 Task: Create a due date automation trigger when advanced on, 2 days before a card is due add fields without custom field "Resume" set to a number greater than 1 and greater than 10 at 11:00 AM.
Action: Mouse moved to (1023, 312)
Screenshot: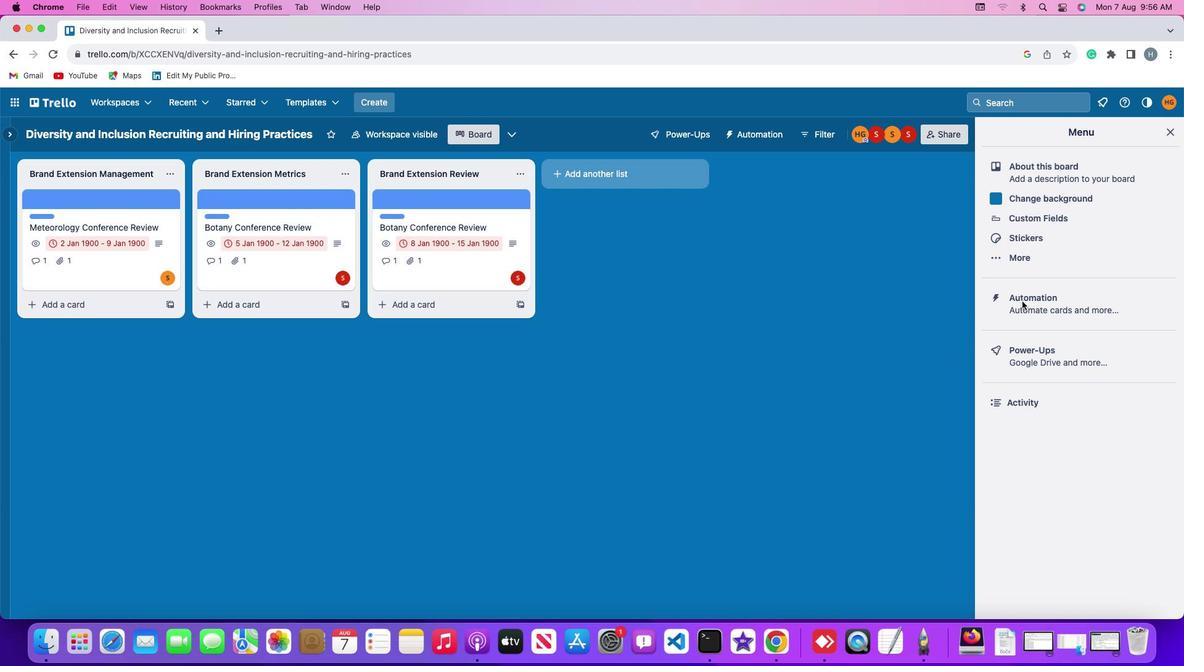 
Action: Mouse pressed left at (1023, 312)
Screenshot: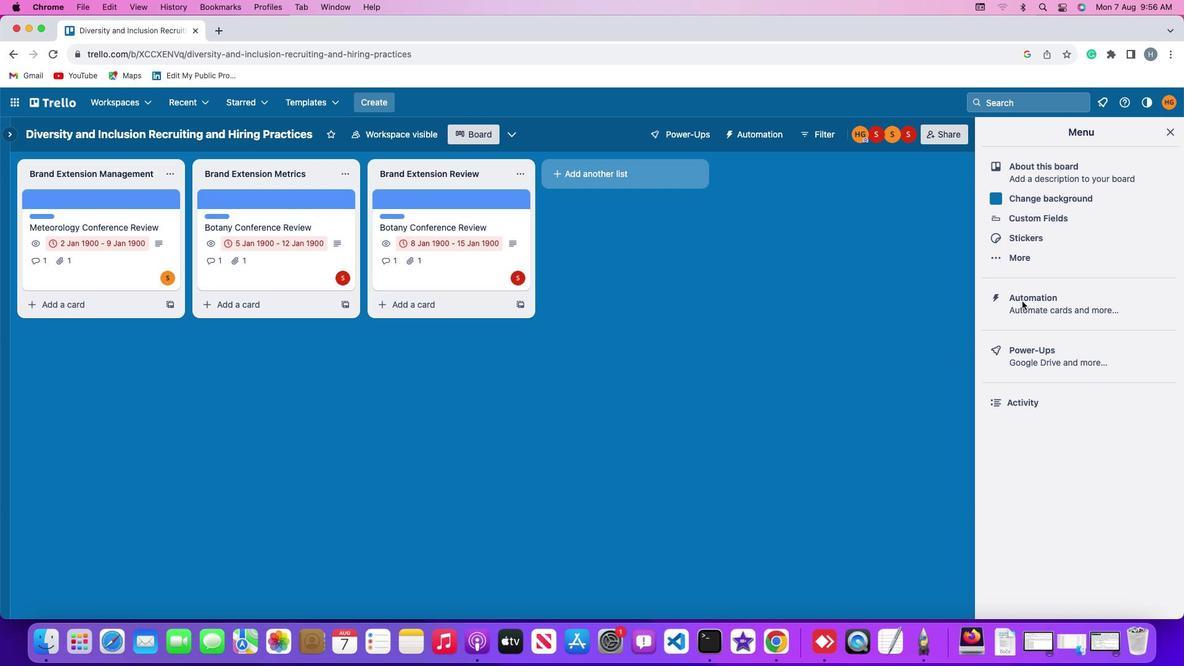 
Action: Mouse pressed left at (1023, 312)
Screenshot: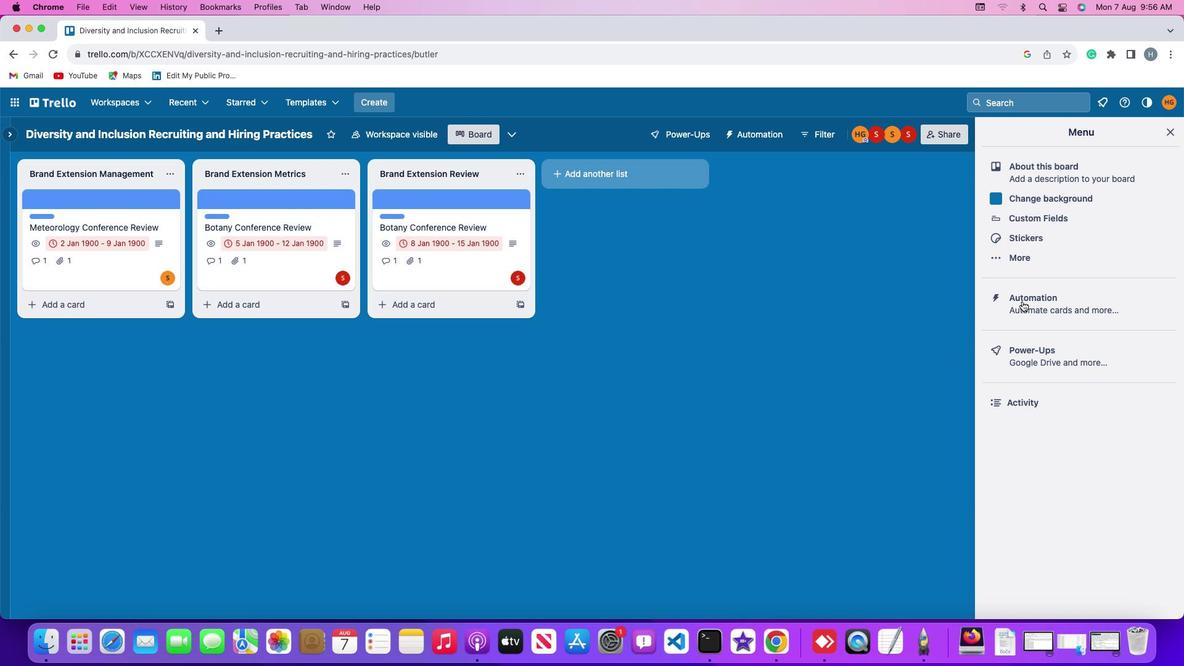 
Action: Mouse moved to (65, 304)
Screenshot: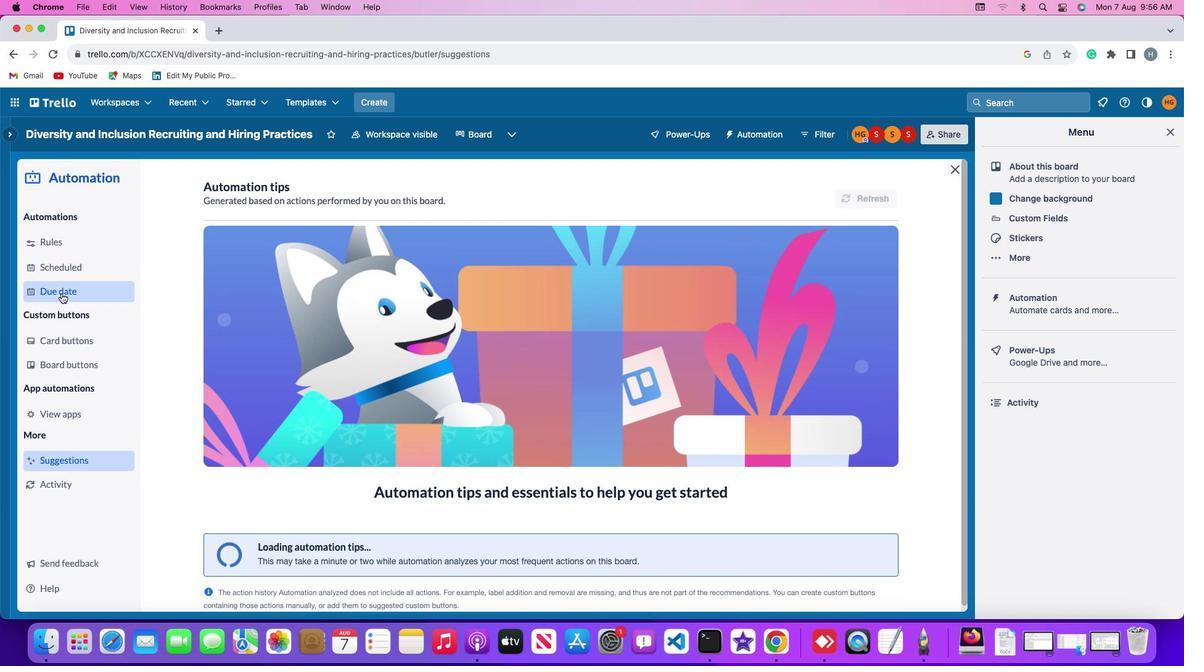 
Action: Mouse pressed left at (65, 304)
Screenshot: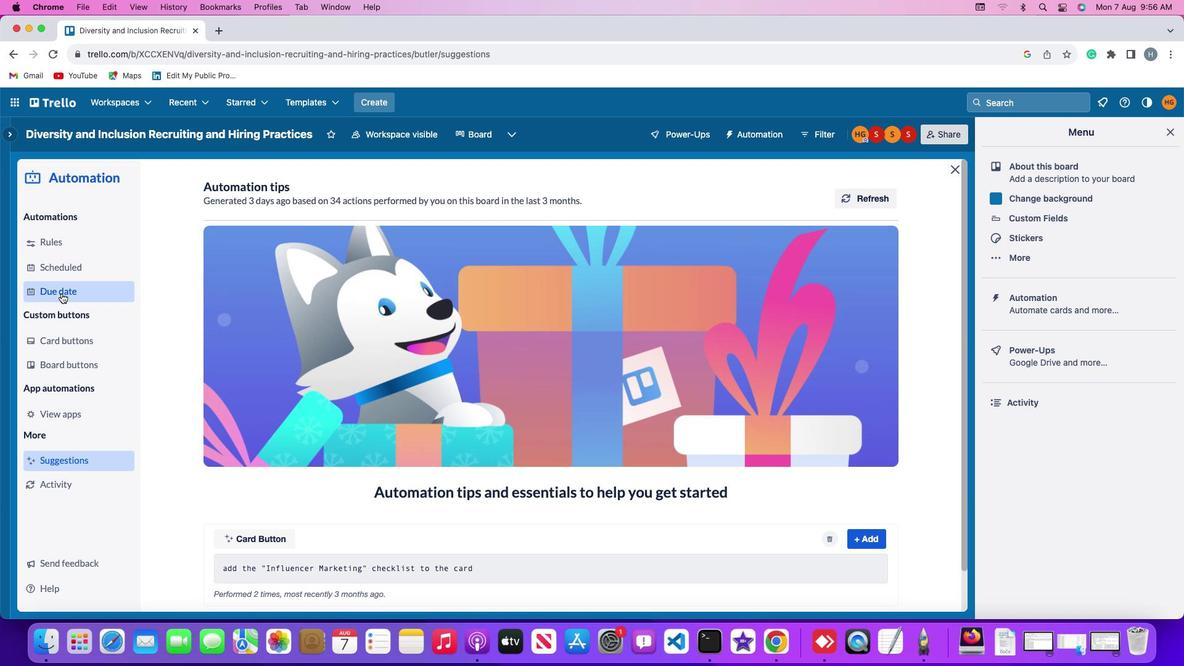 
Action: Mouse moved to (824, 201)
Screenshot: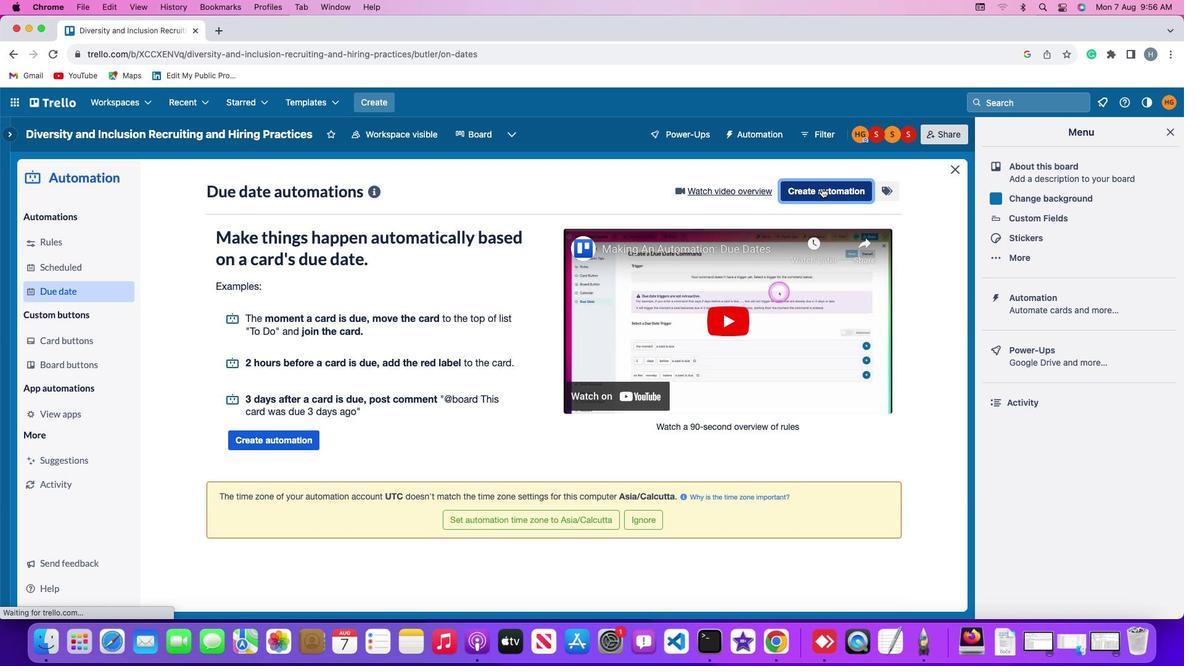 
Action: Mouse pressed left at (824, 201)
Screenshot: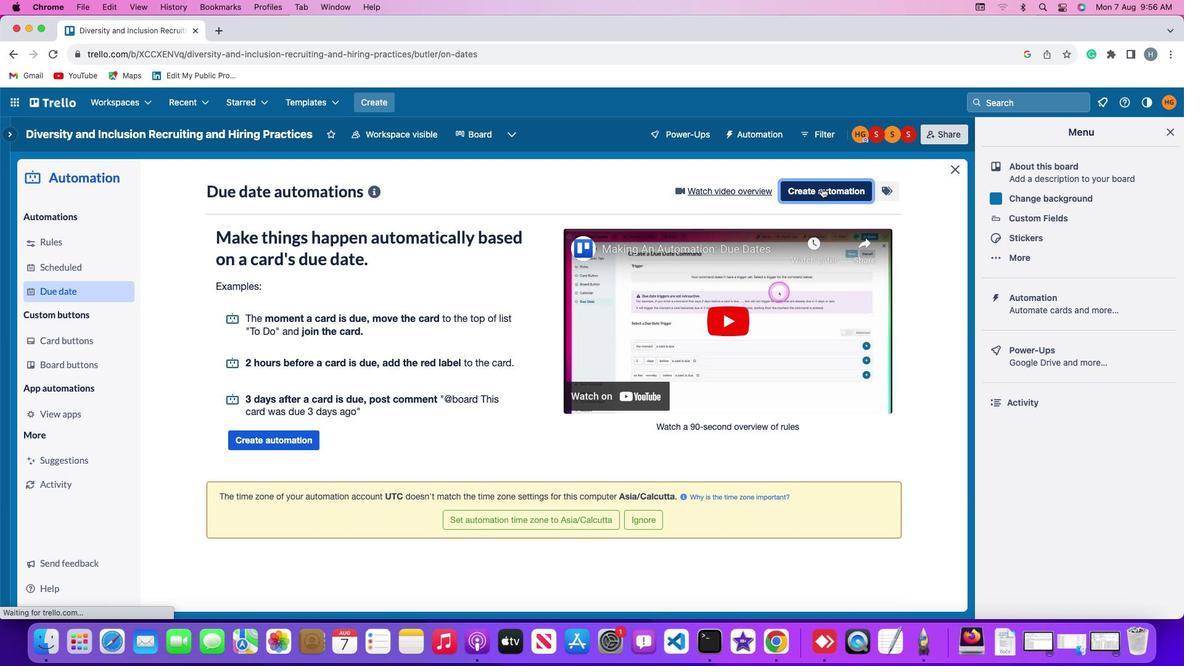 
Action: Mouse moved to (502, 321)
Screenshot: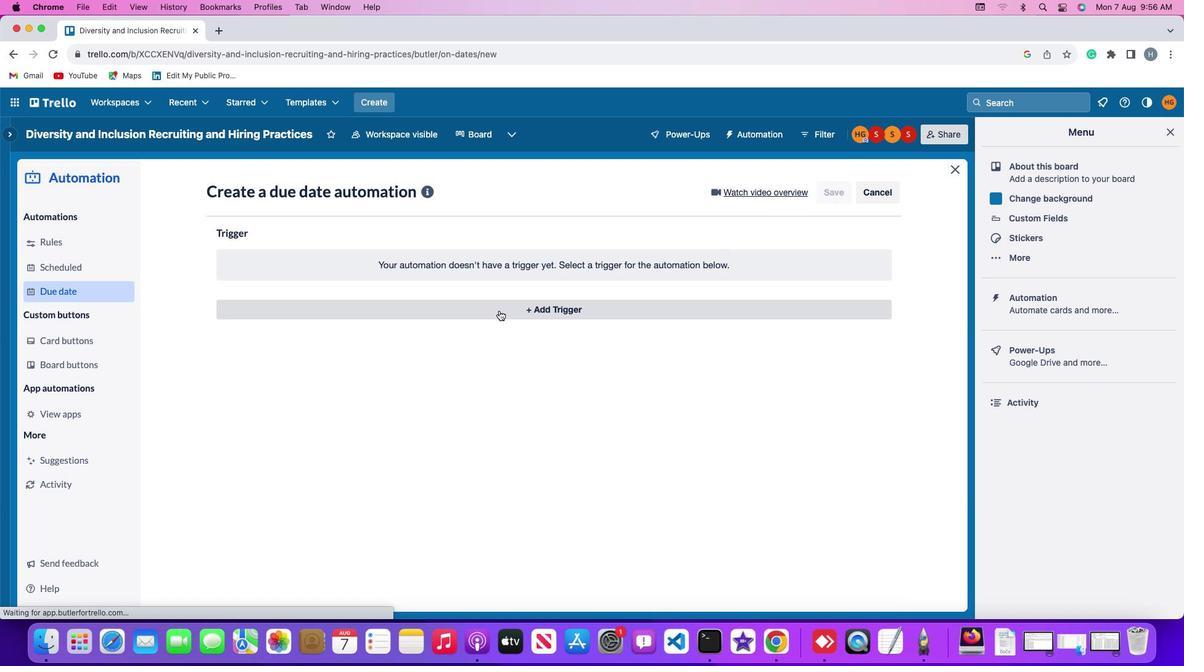 
Action: Mouse pressed left at (502, 321)
Screenshot: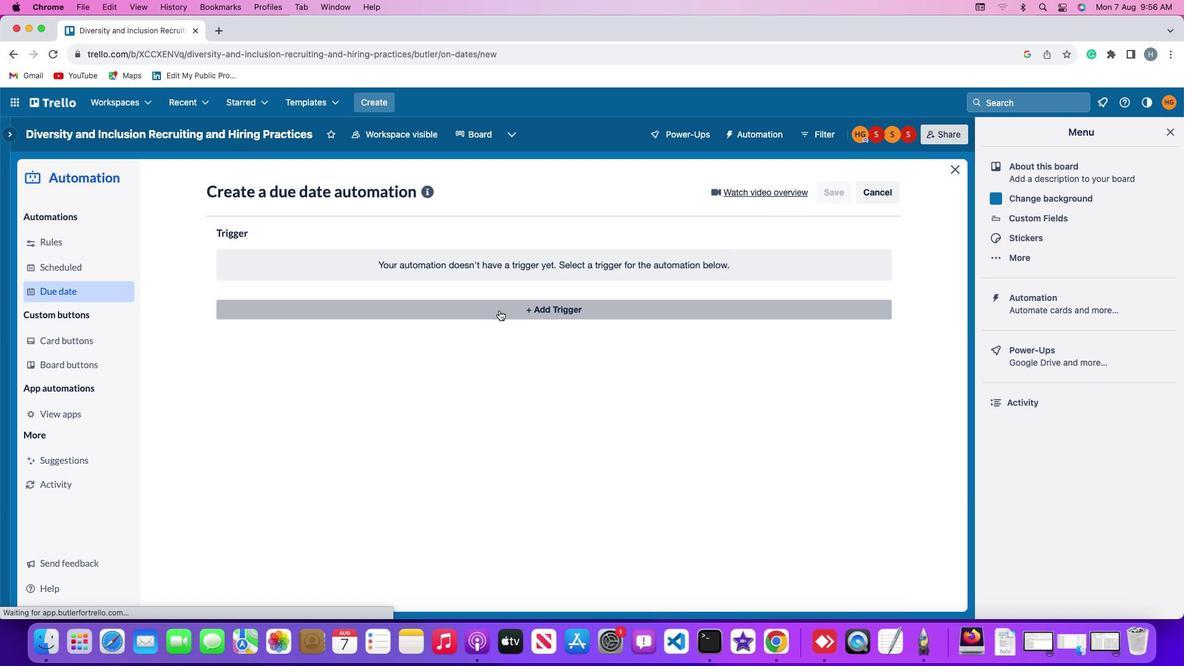 
Action: Mouse moved to (246, 505)
Screenshot: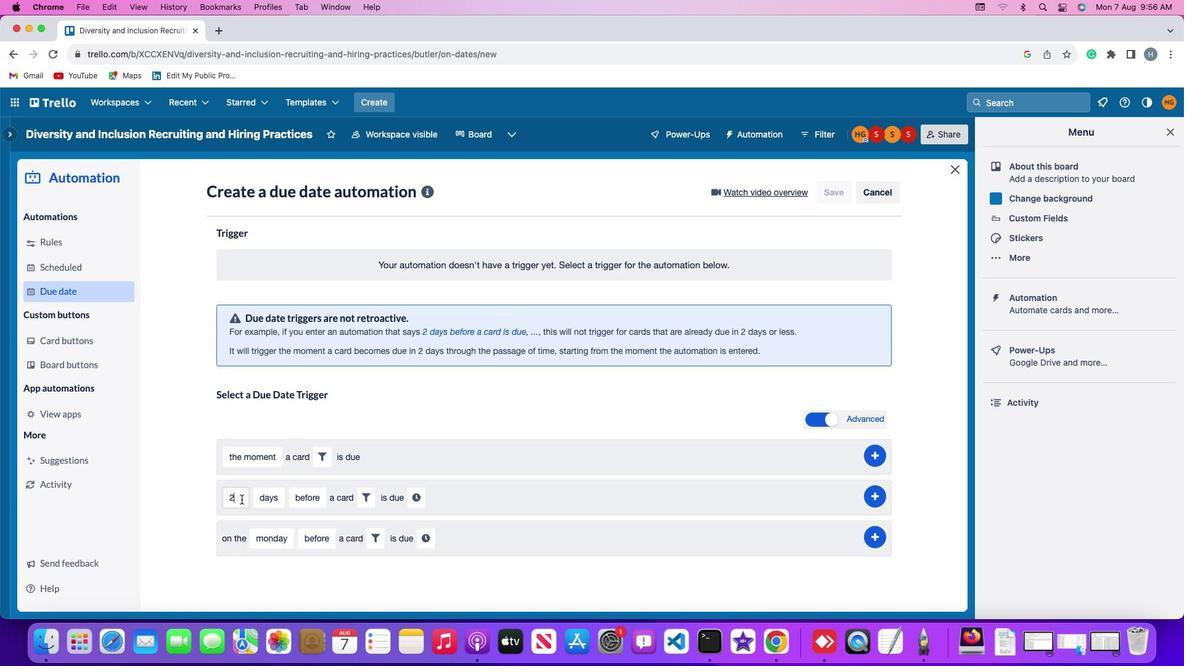 
Action: Mouse pressed left at (246, 505)
Screenshot: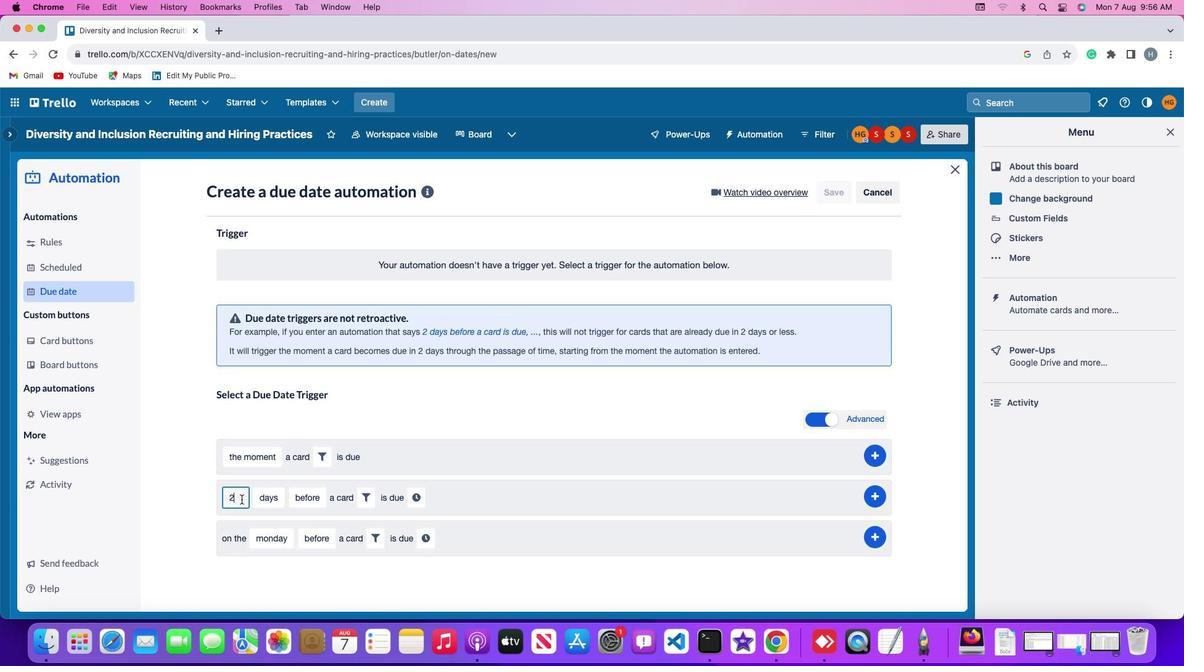 
Action: Mouse moved to (247, 504)
Screenshot: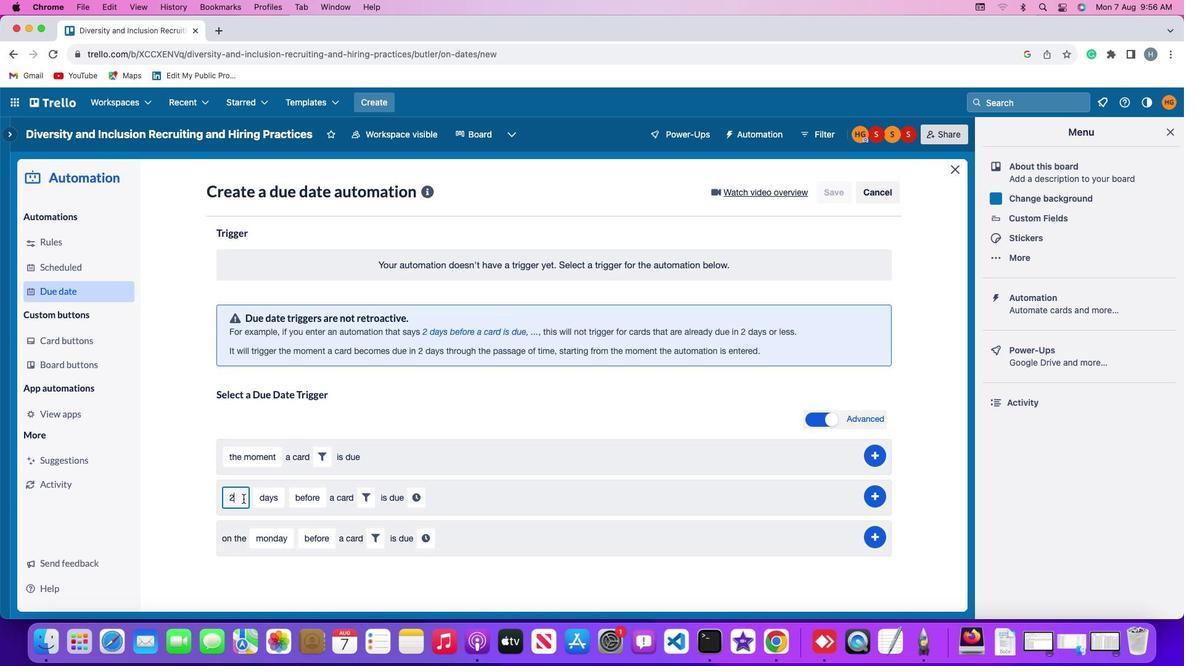 
Action: Key pressed Key.backspace'2'
Screenshot: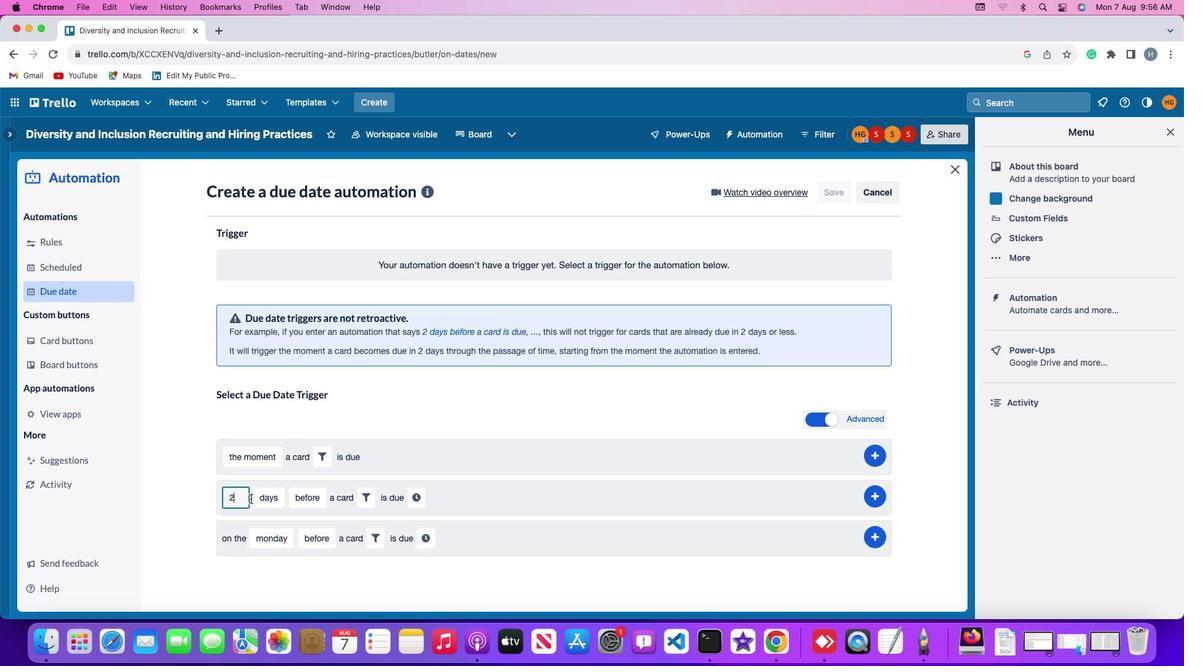 
Action: Mouse moved to (273, 503)
Screenshot: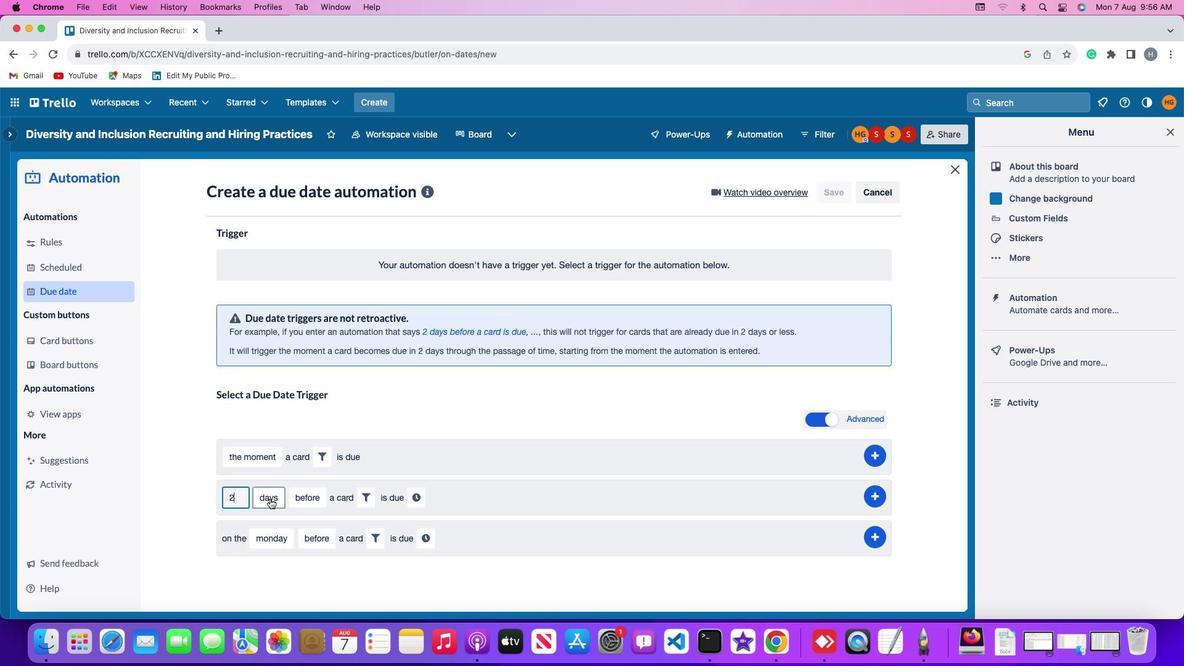 
Action: Mouse pressed left at (273, 503)
Screenshot: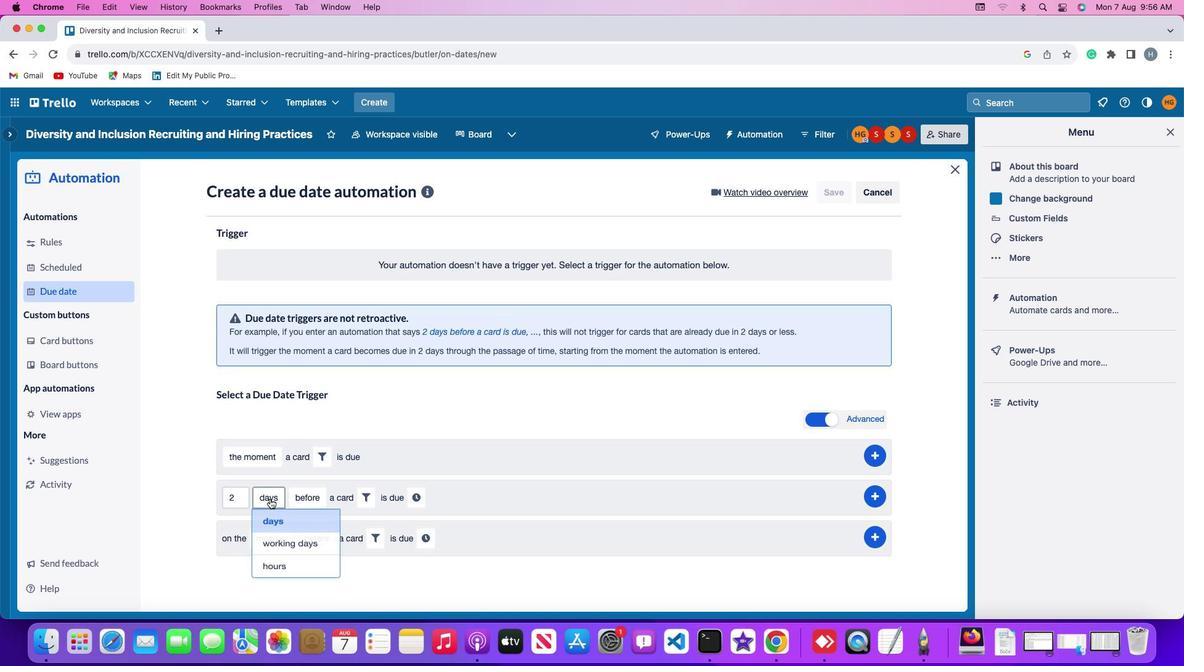 
Action: Mouse moved to (278, 525)
Screenshot: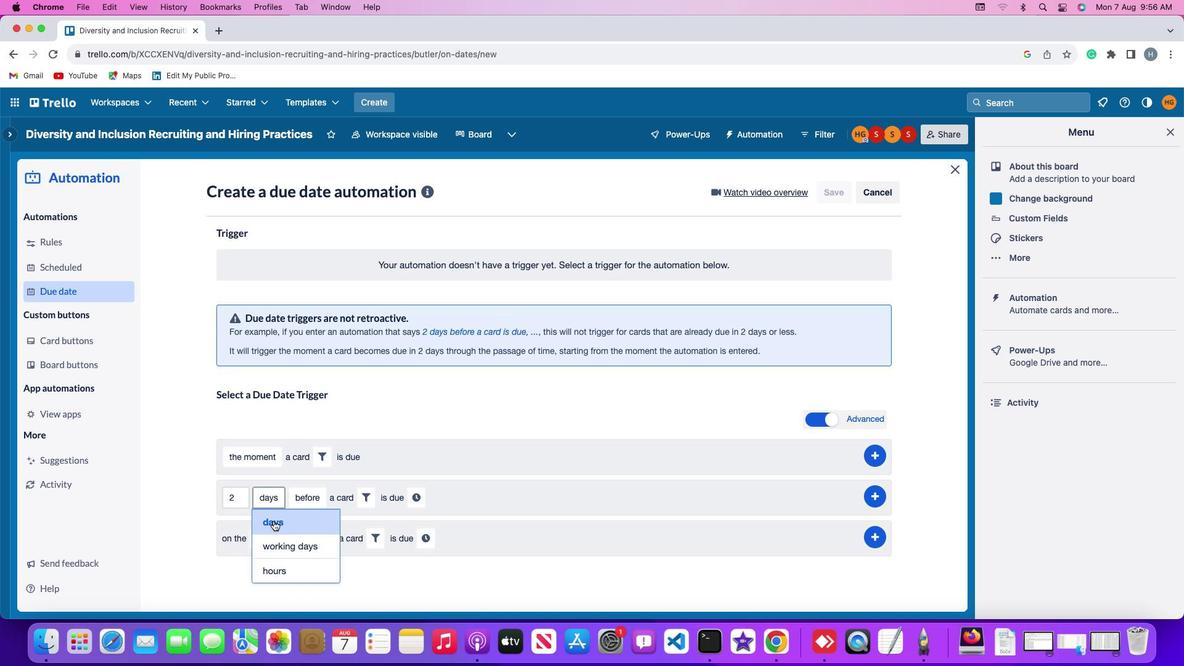 
Action: Mouse pressed left at (278, 525)
Screenshot: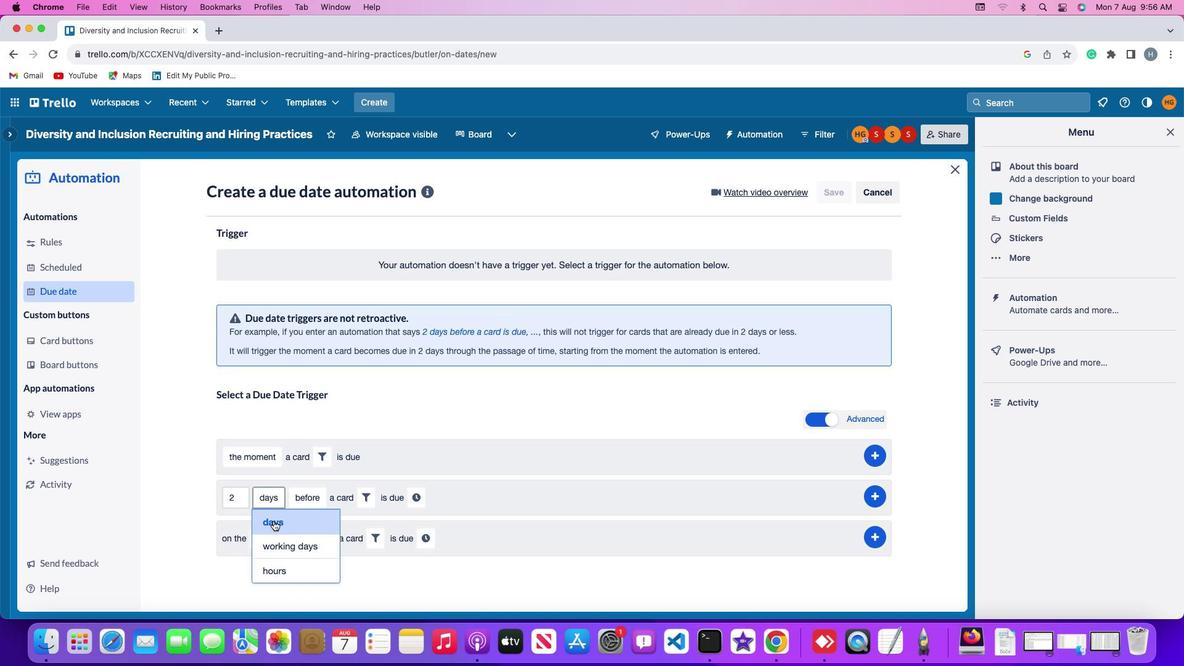 
Action: Mouse moved to (318, 503)
Screenshot: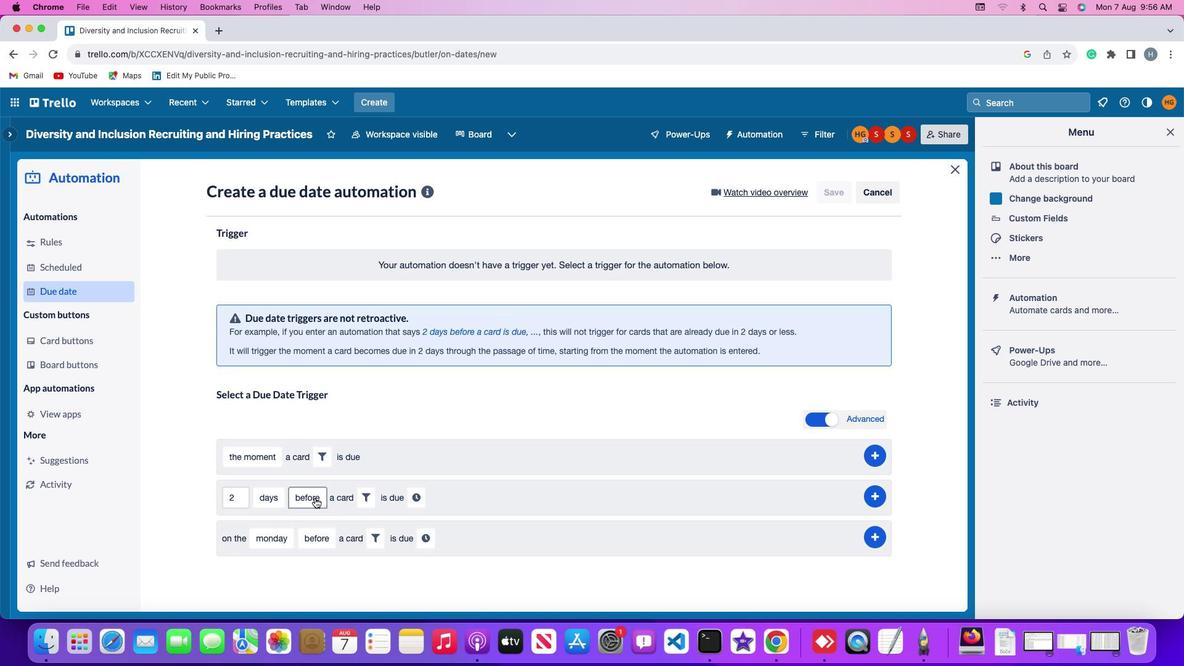 
Action: Mouse pressed left at (318, 503)
Screenshot: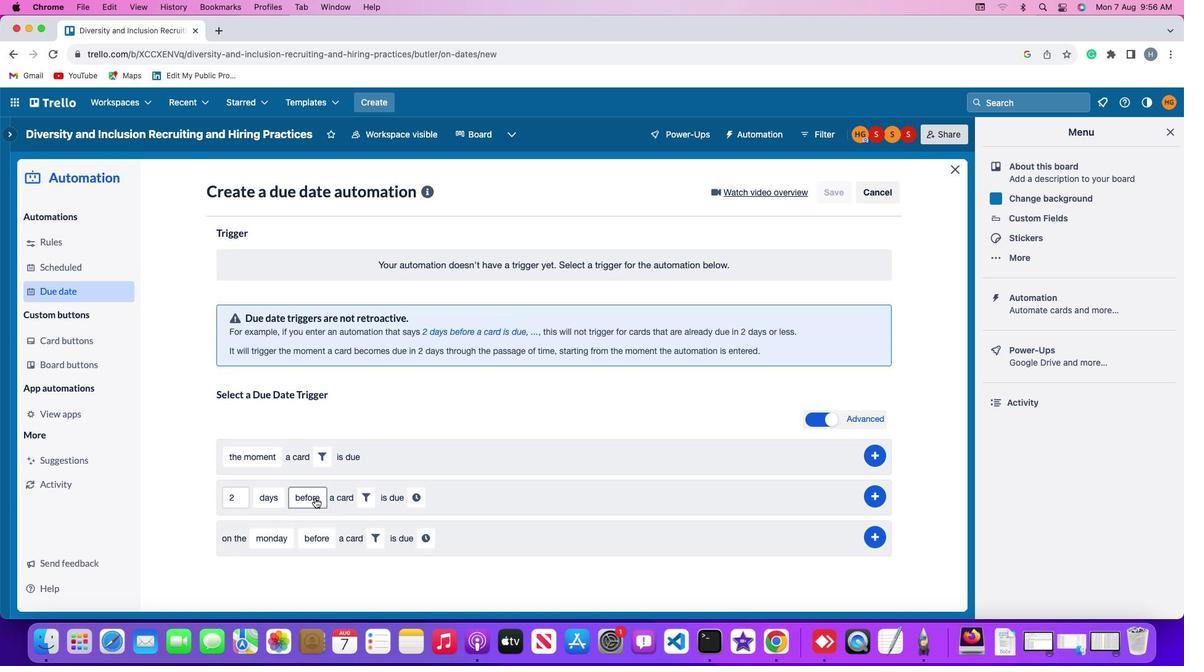 
Action: Mouse moved to (322, 532)
Screenshot: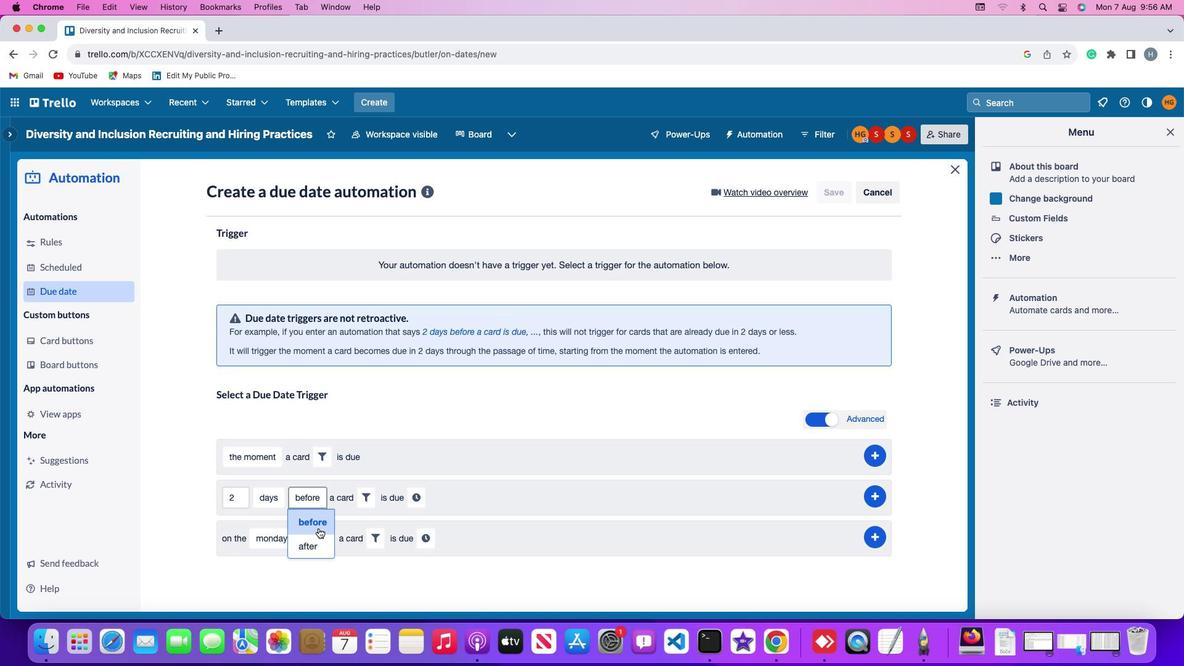 
Action: Mouse pressed left at (322, 532)
Screenshot: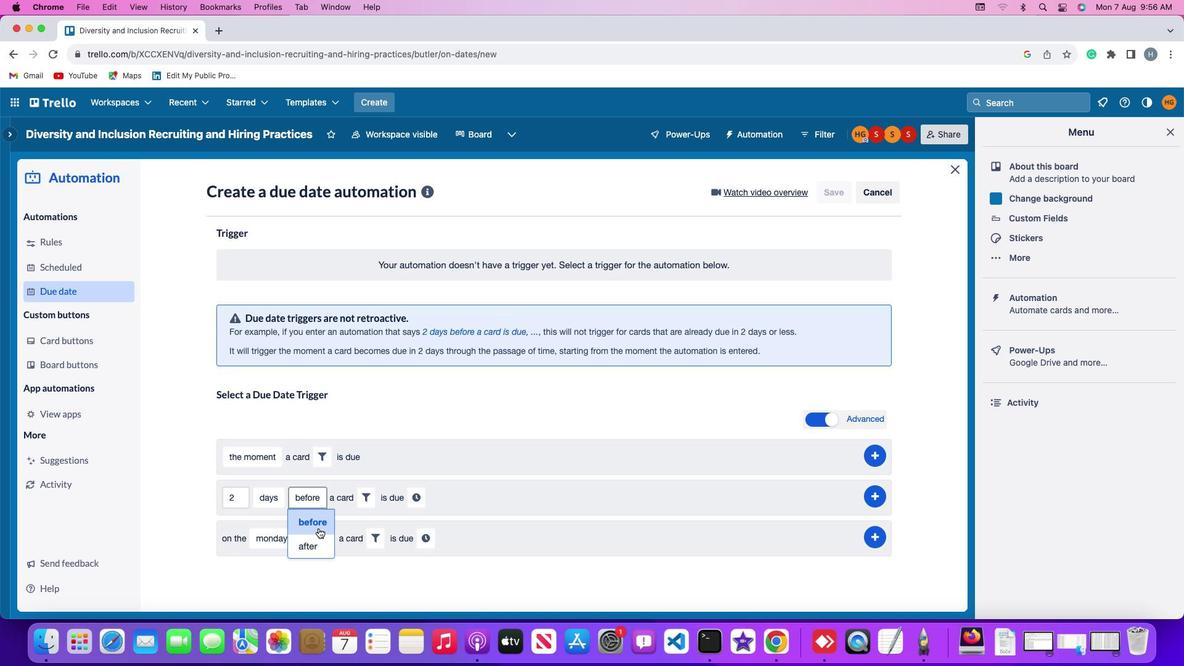 
Action: Mouse moved to (368, 504)
Screenshot: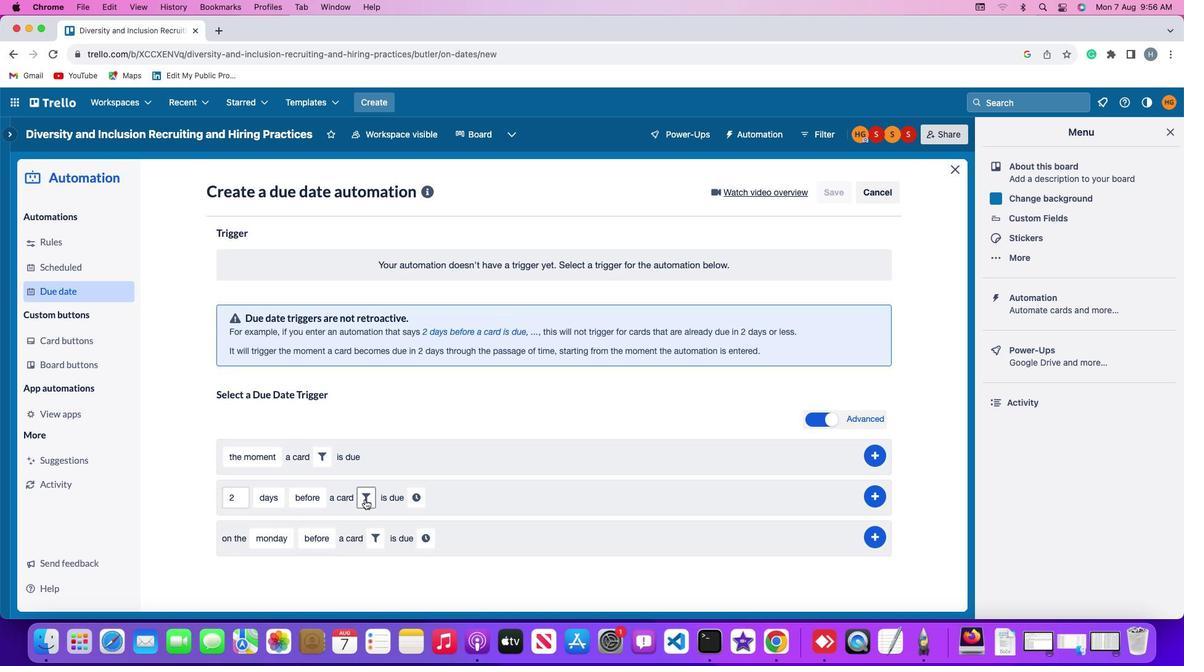 
Action: Mouse pressed left at (368, 504)
Screenshot: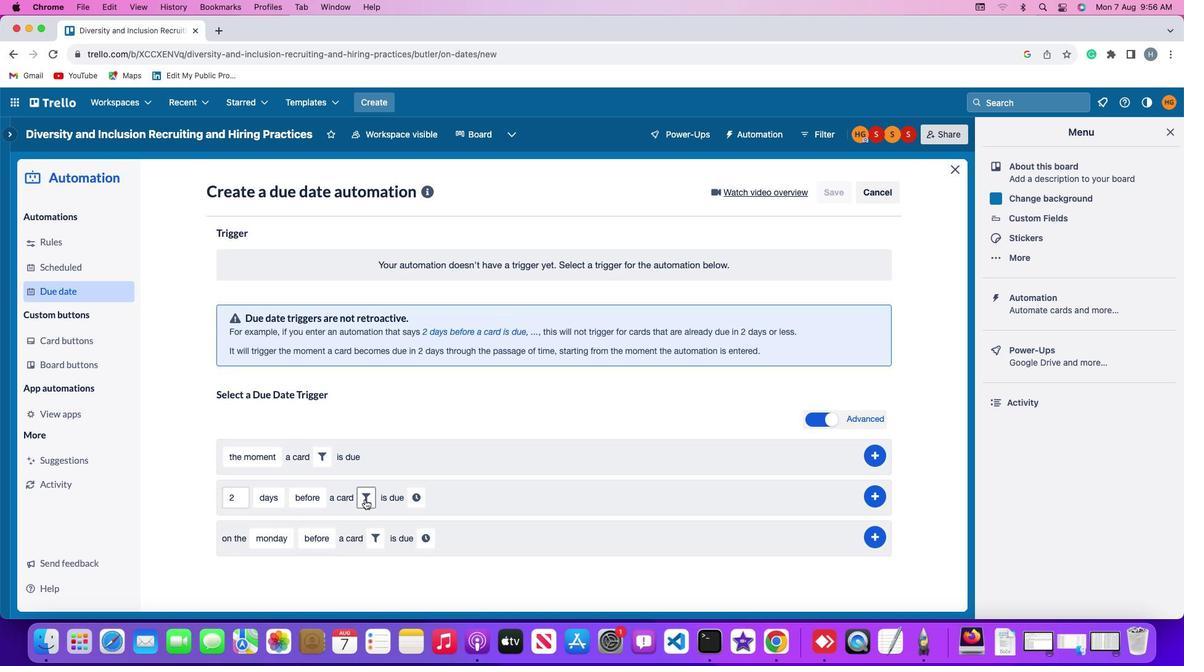 
Action: Mouse moved to (564, 540)
Screenshot: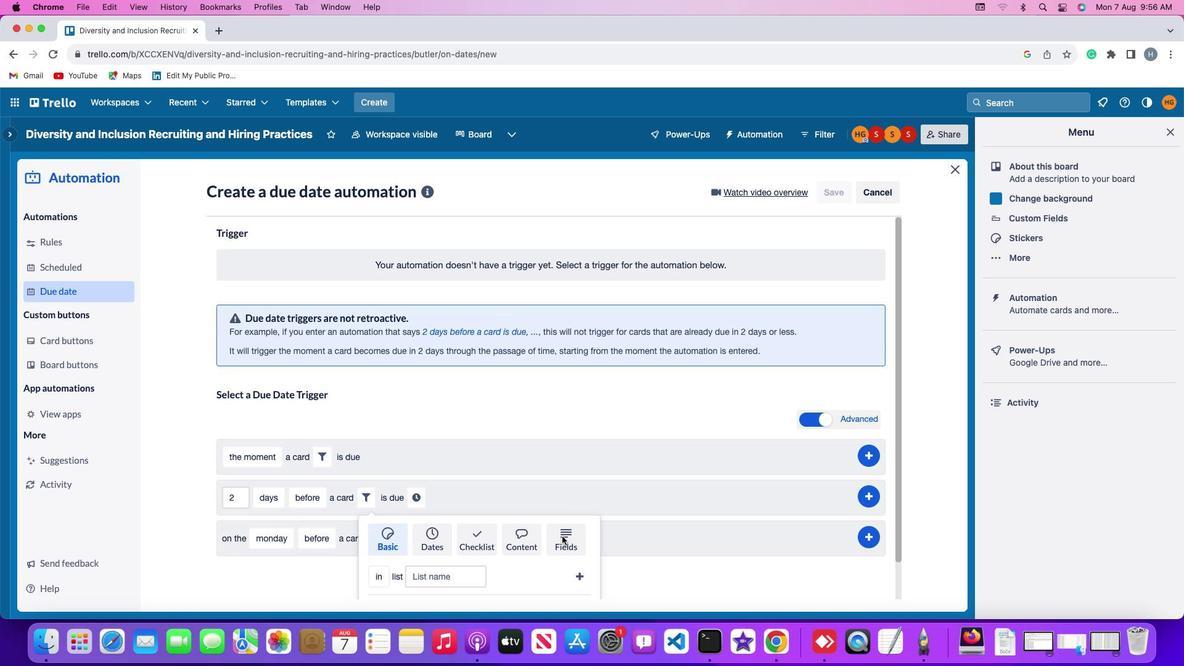 
Action: Mouse pressed left at (564, 540)
Screenshot: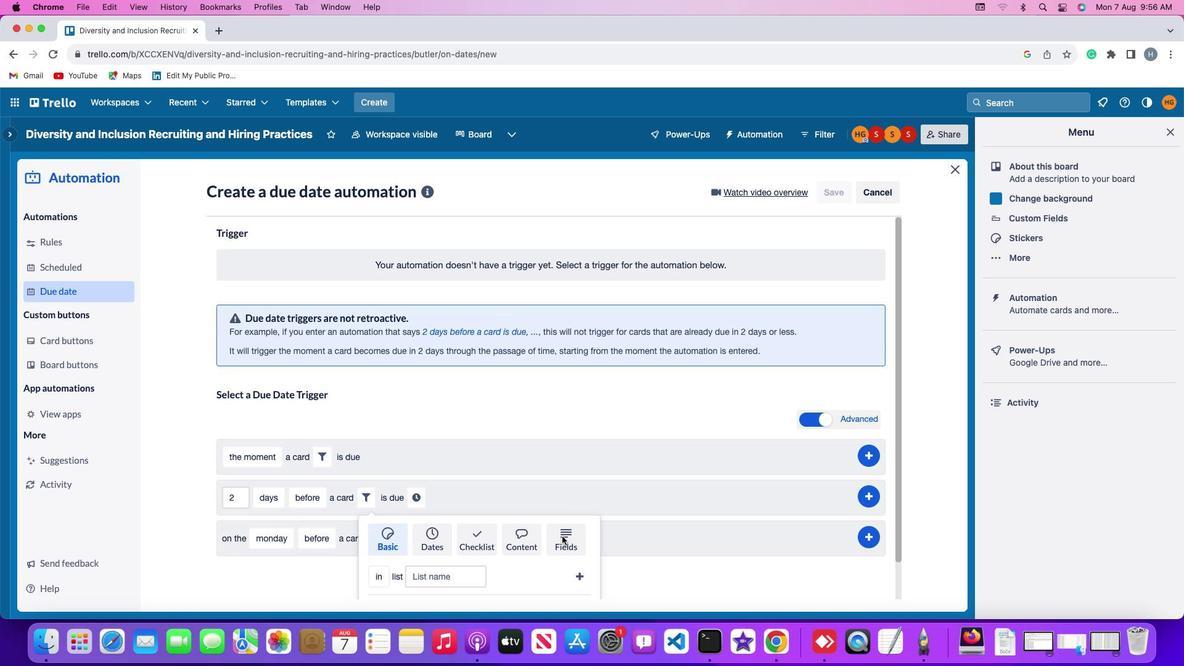 
Action: Mouse moved to (479, 553)
Screenshot: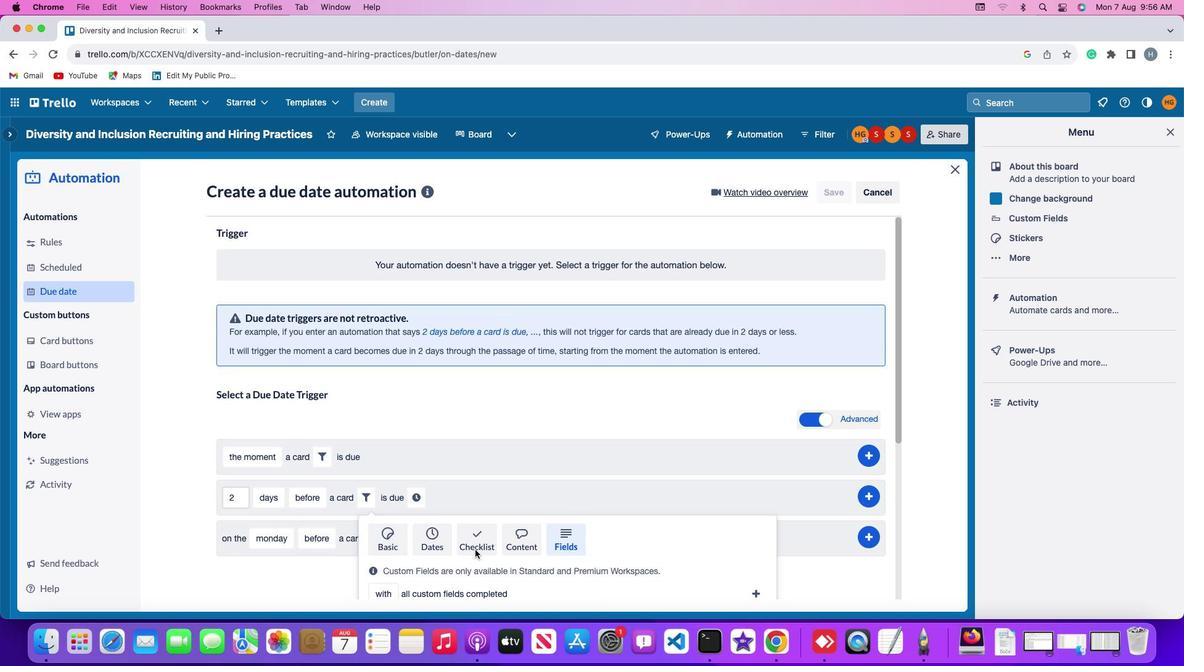 
Action: Mouse scrolled (479, 553) with delta (5, 19)
Screenshot: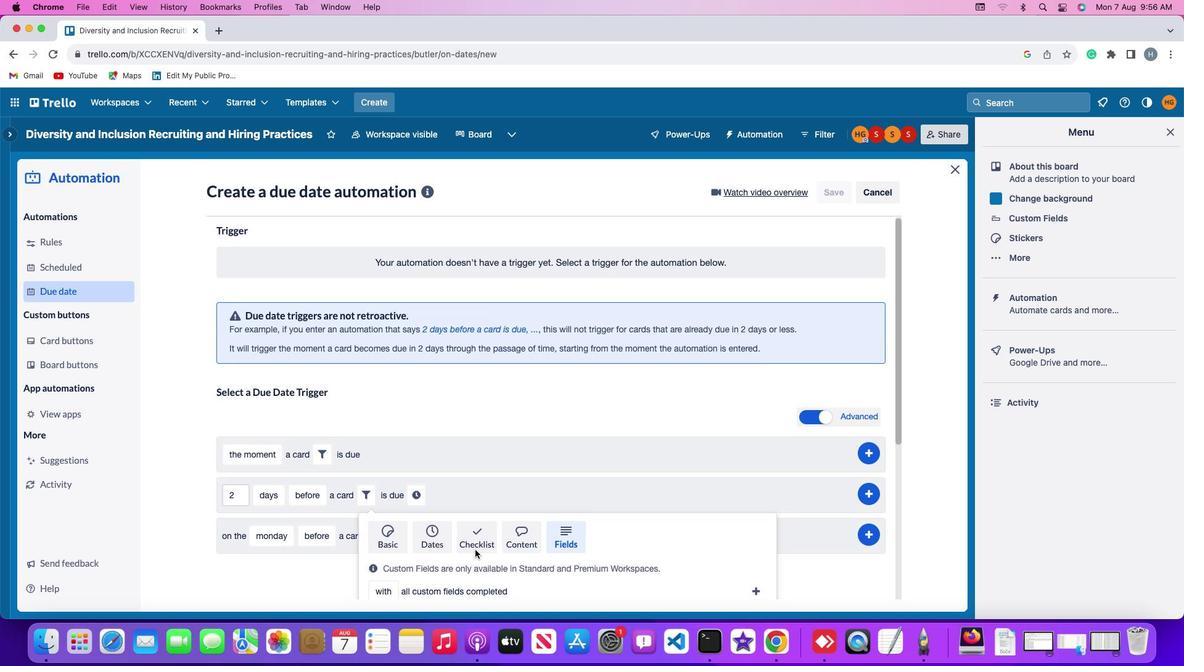 
Action: Mouse scrolled (479, 553) with delta (5, 19)
Screenshot: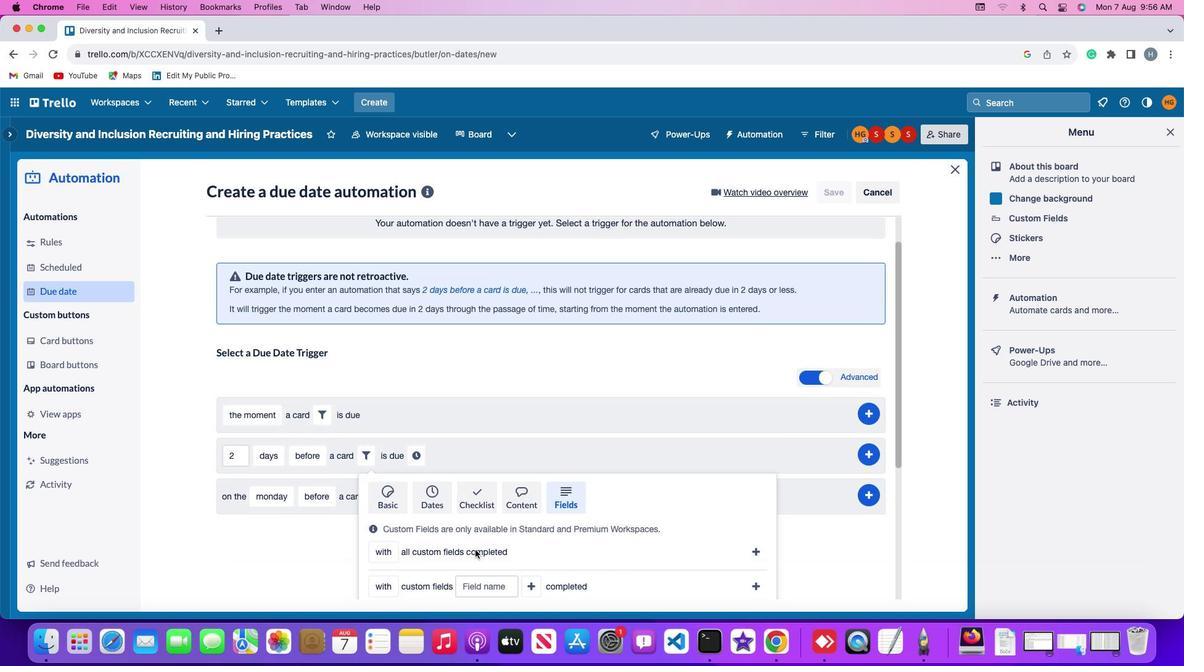 
Action: Mouse scrolled (479, 553) with delta (5, 17)
Screenshot: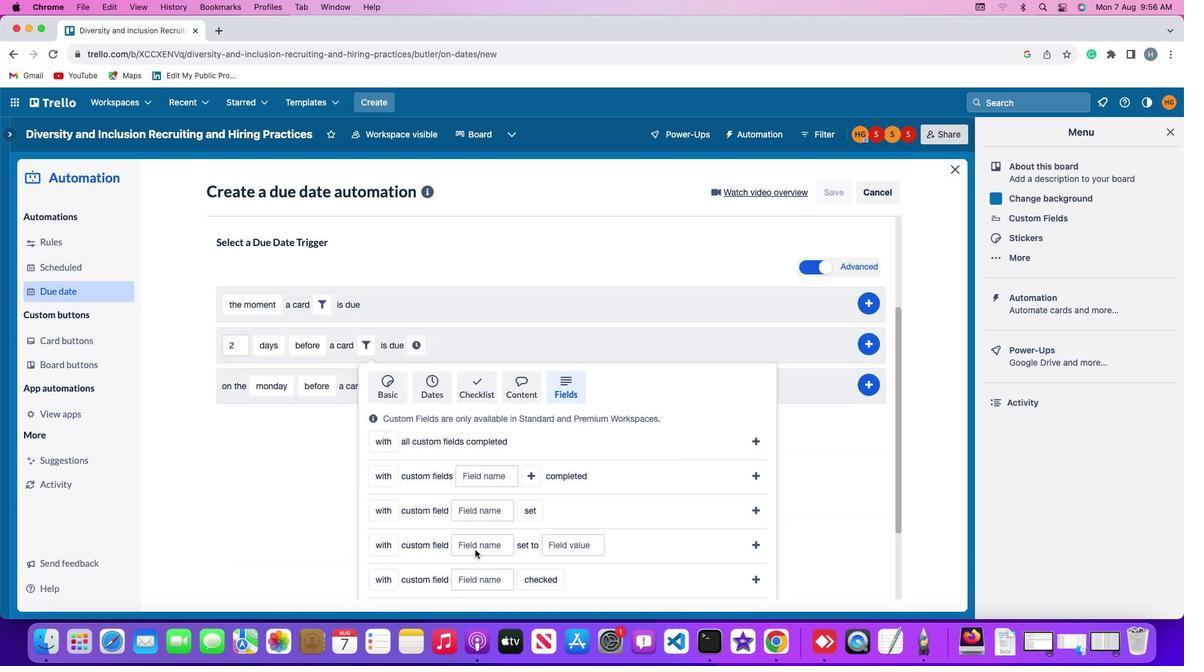 
Action: Mouse scrolled (479, 553) with delta (5, 16)
Screenshot: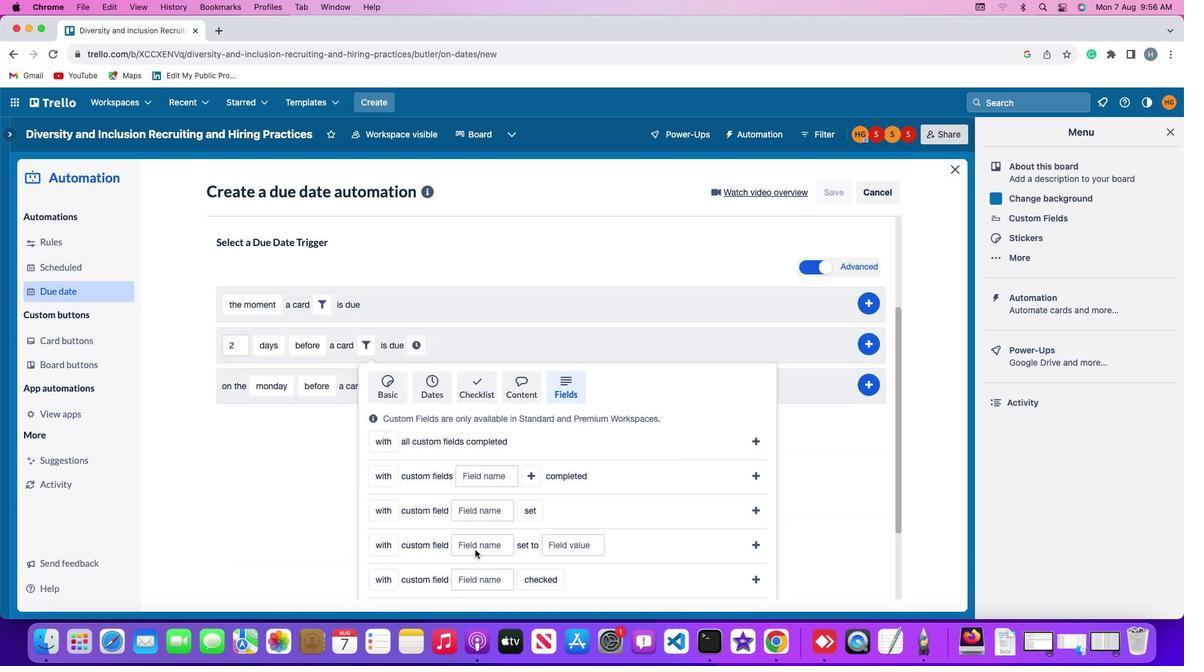 
Action: Mouse scrolled (479, 553) with delta (5, 16)
Screenshot: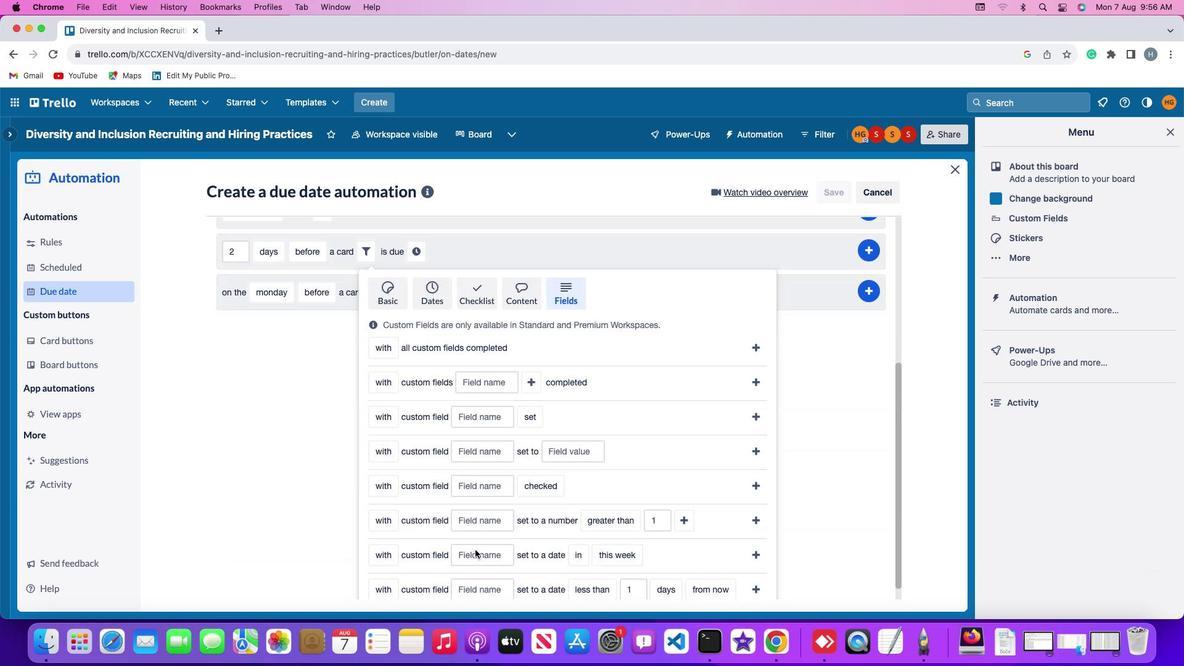 
Action: Mouse scrolled (479, 553) with delta (5, 19)
Screenshot: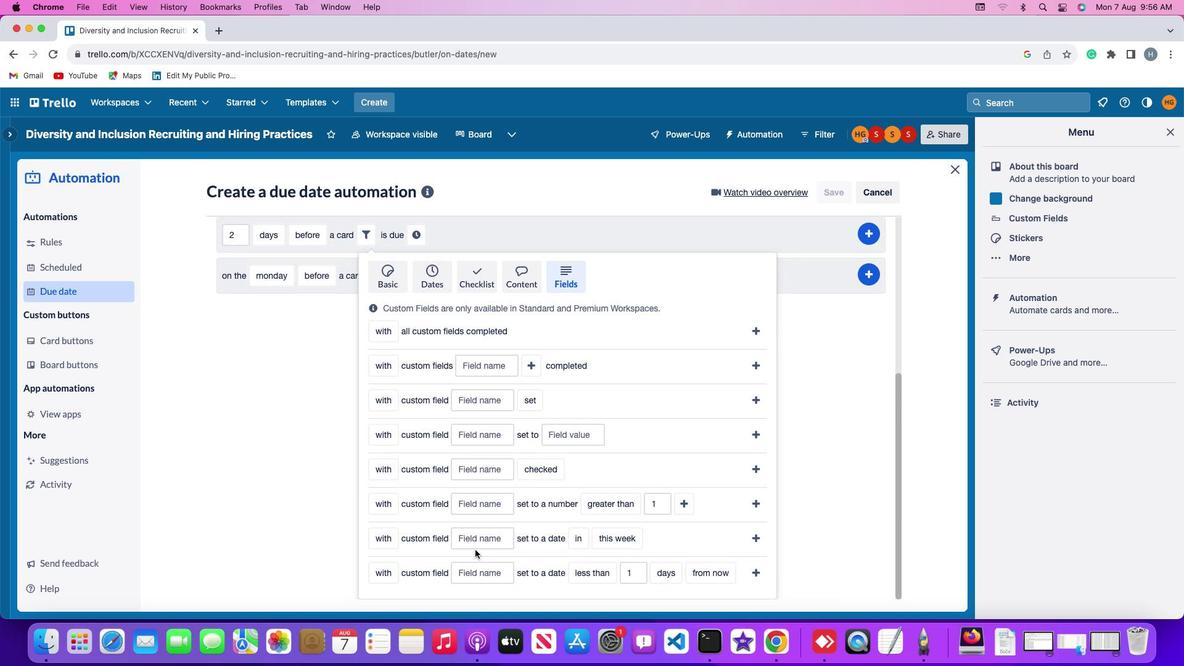 
Action: Mouse scrolled (479, 553) with delta (5, 19)
Screenshot: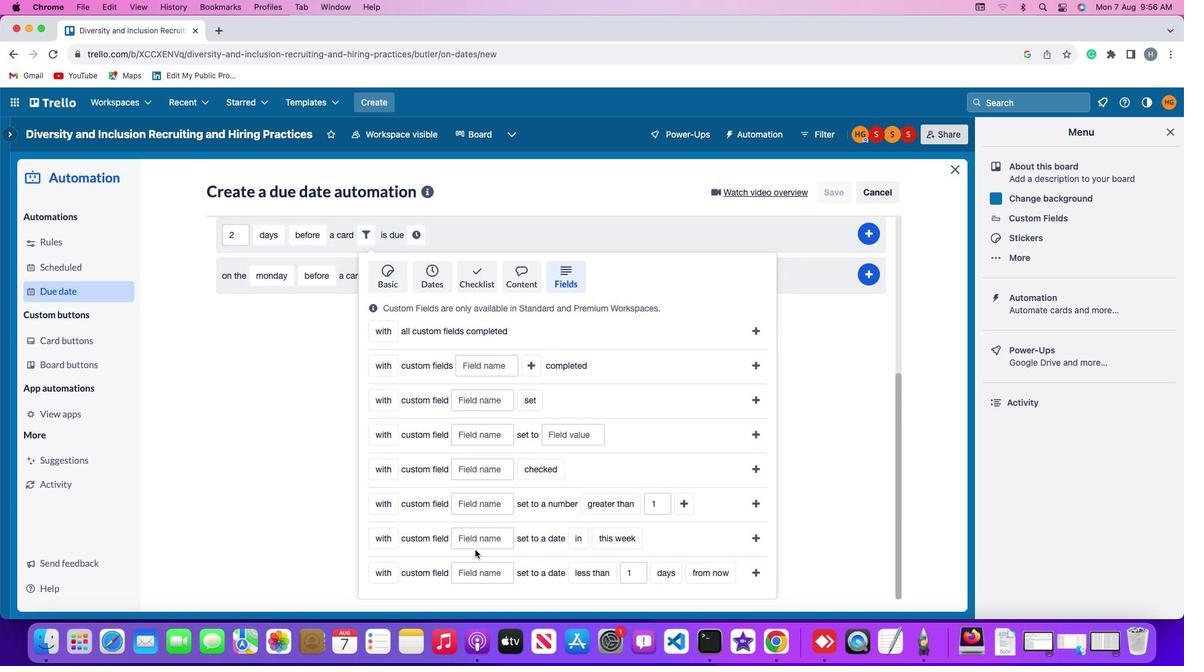 
Action: Mouse scrolled (479, 553) with delta (5, 17)
Screenshot: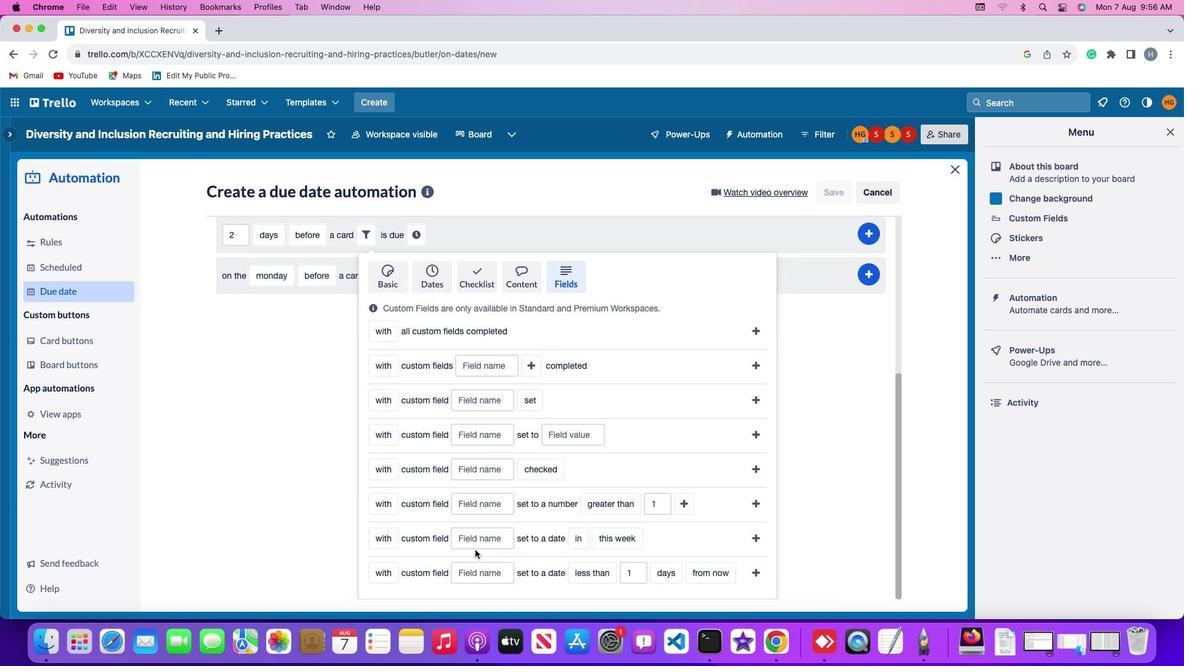 
Action: Mouse moved to (383, 510)
Screenshot: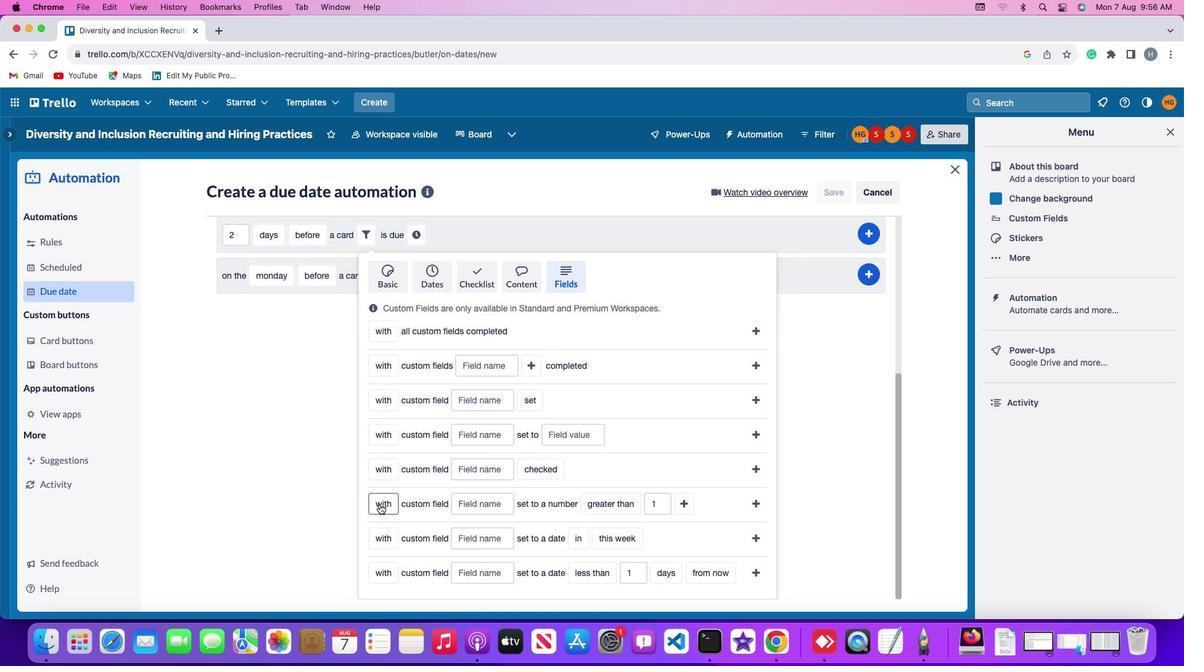 
Action: Mouse pressed left at (383, 510)
Screenshot: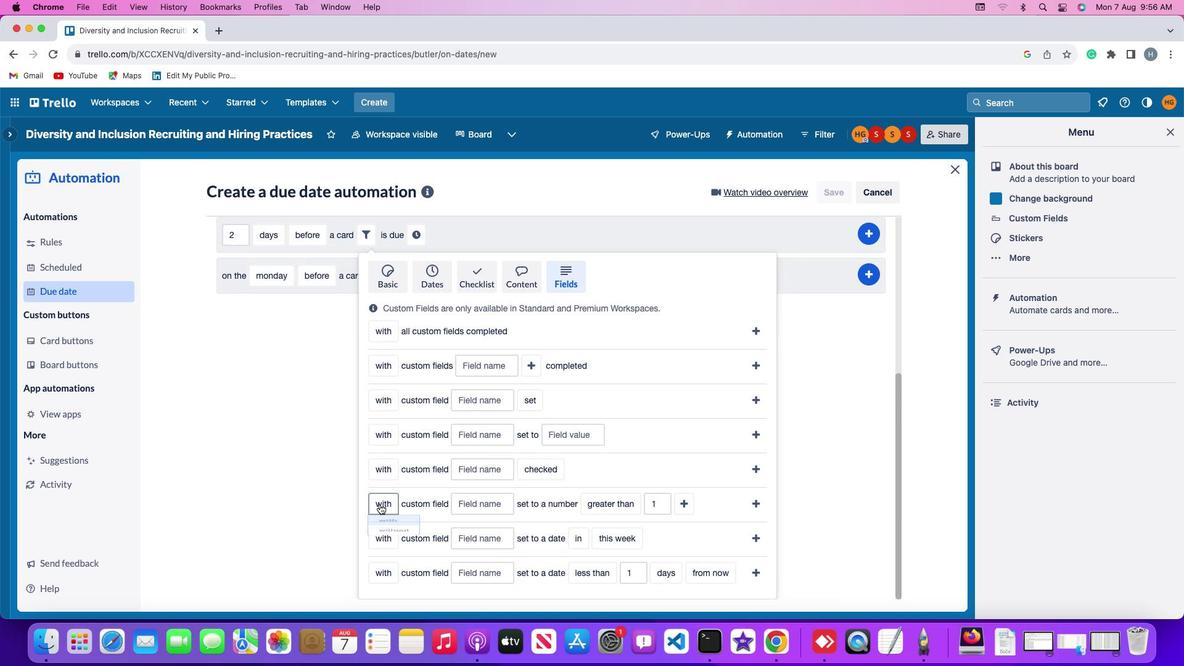 
Action: Mouse moved to (389, 562)
Screenshot: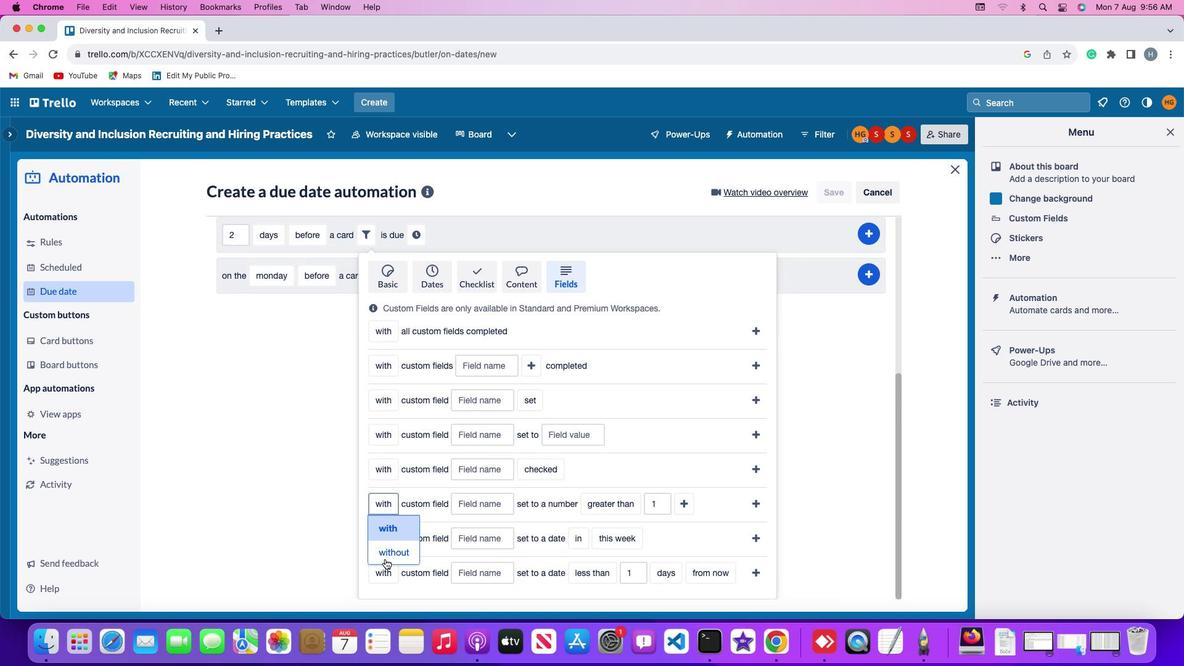 
Action: Mouse pressed left at (389, 562)
Screenshot: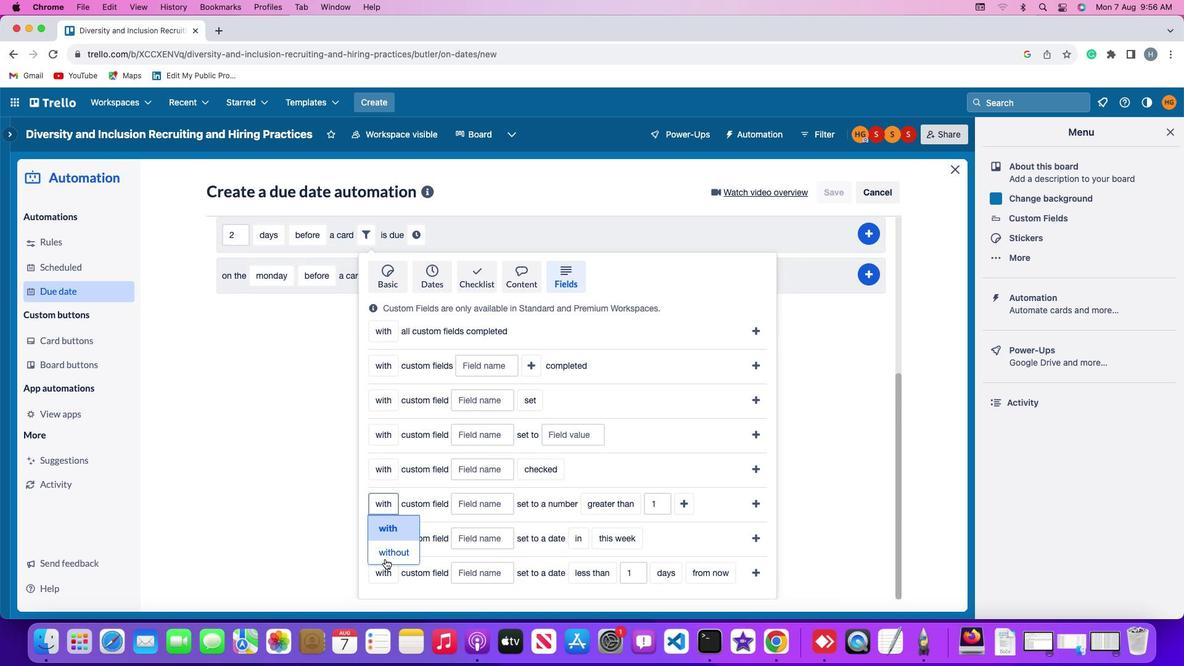 
Action: Mouse moved to (494, 505)
Screenshot: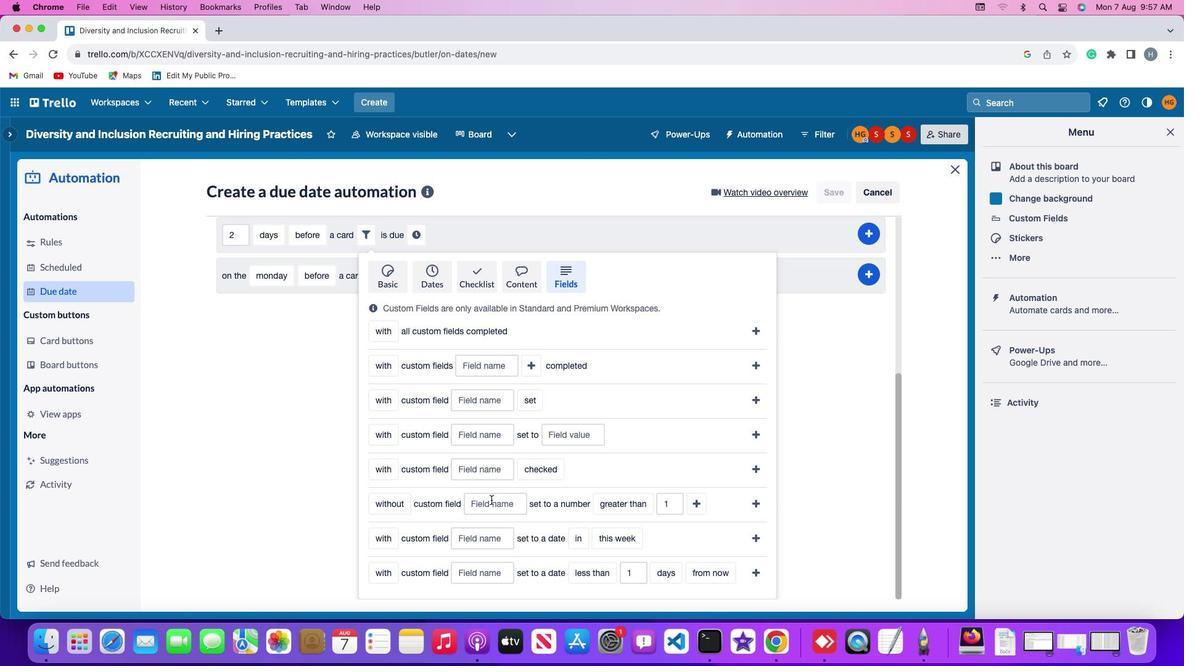 
Action: Mouse pressed left at (494, 505)
Screenshot: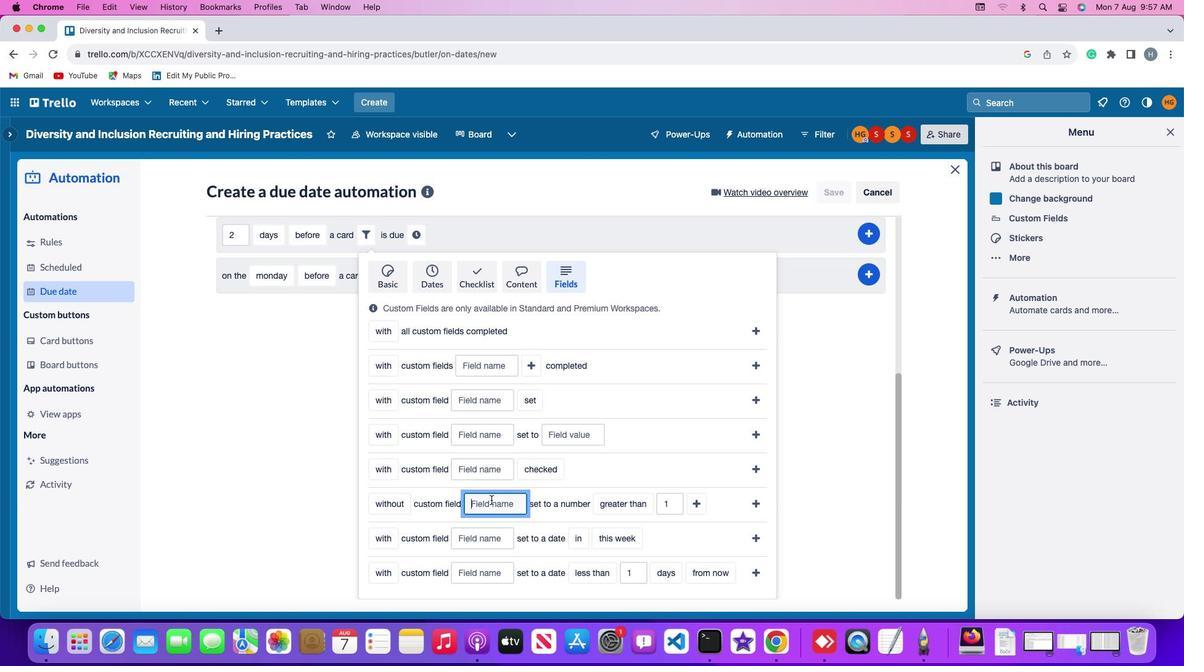 
Action: Key pressed Key.shift'R''e''s''u''m''e'
Screenshot: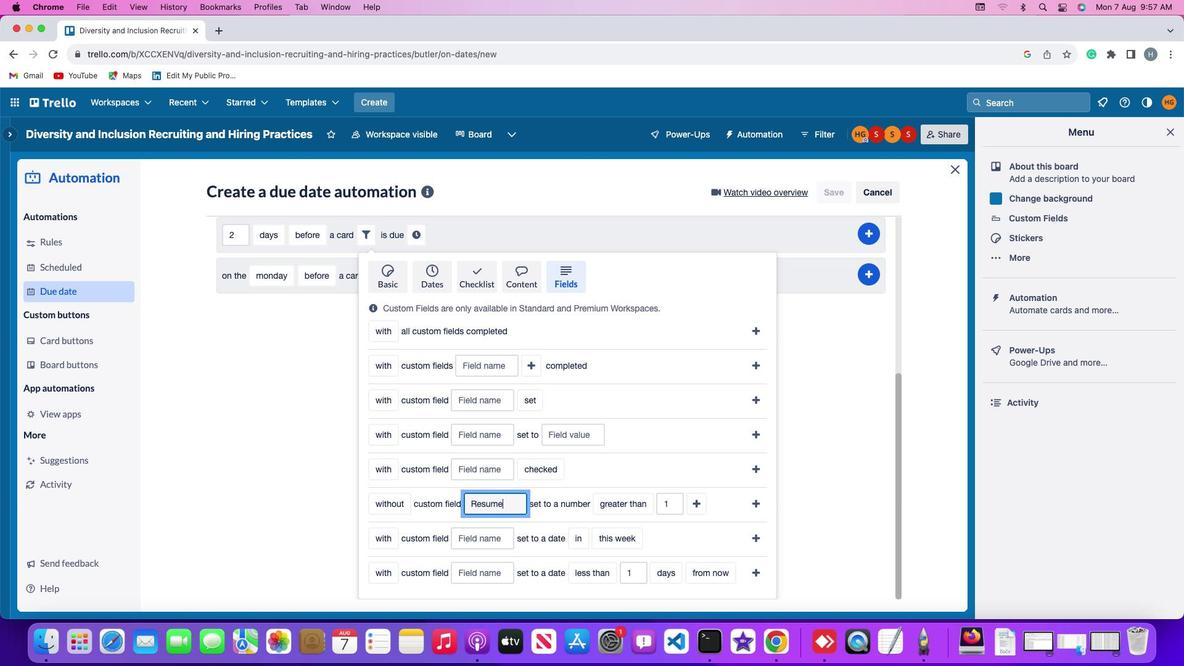 
Action: Mouse moved to (627, 511)
Screenshot: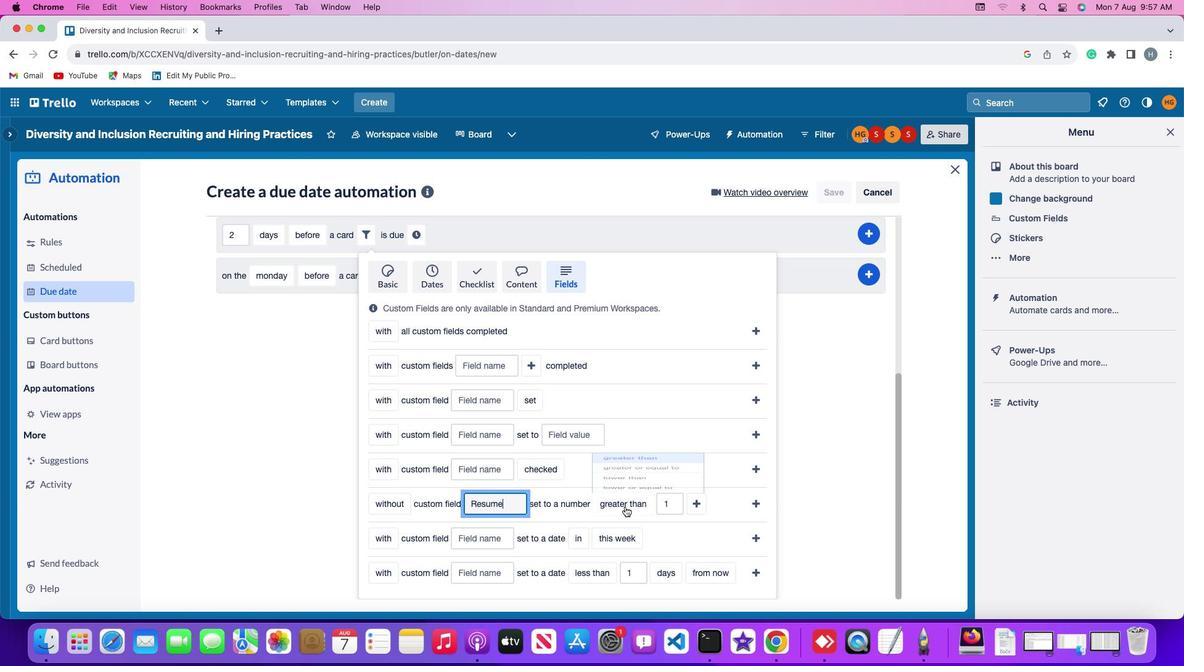 
Action: Mouse pressed left at (627, 511)
Screenshot: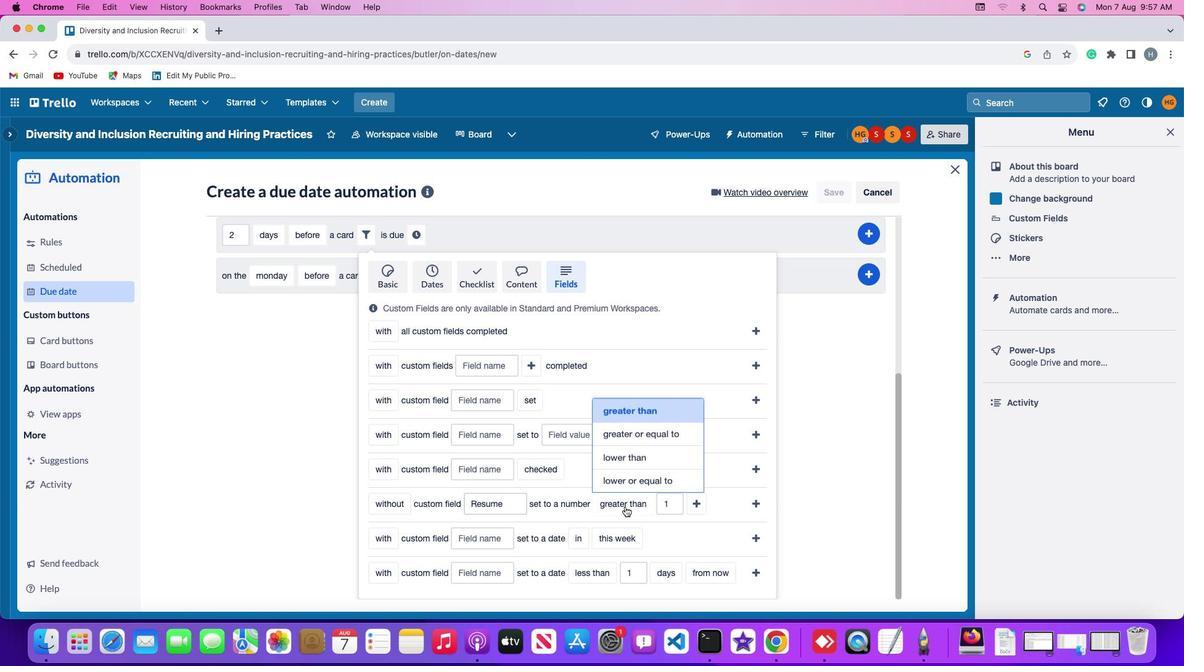 
Action: Mouse moved to (650, 412)
Screenshot: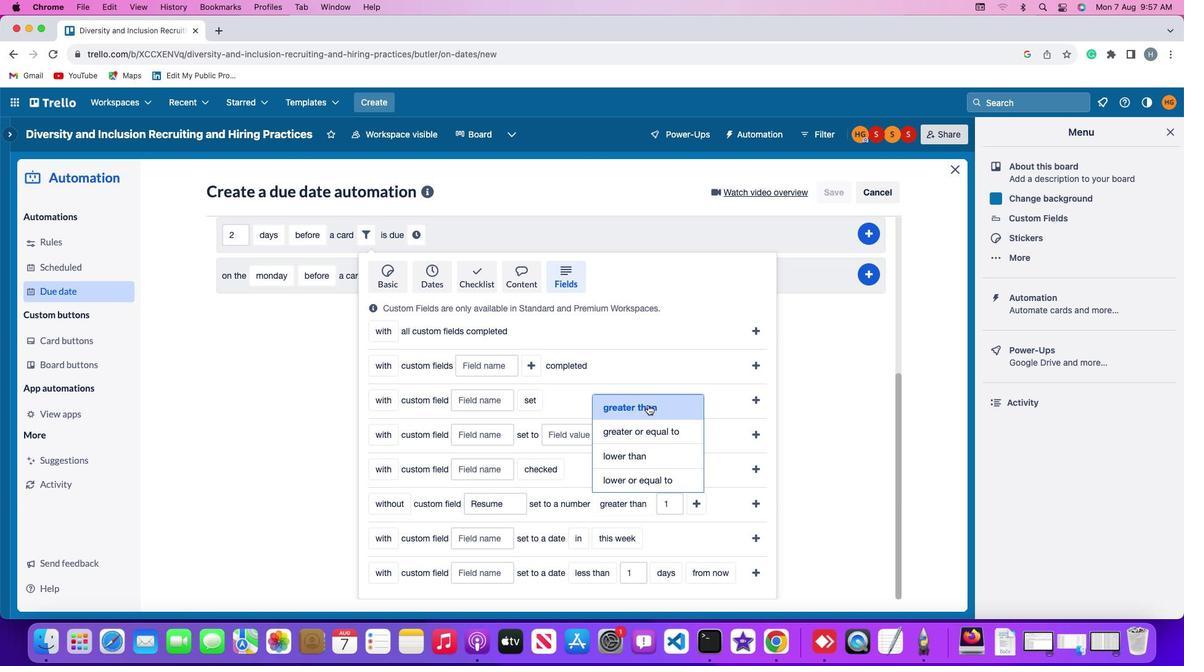 
Action: Mouse pressed left at (650, 412)
Screenshot: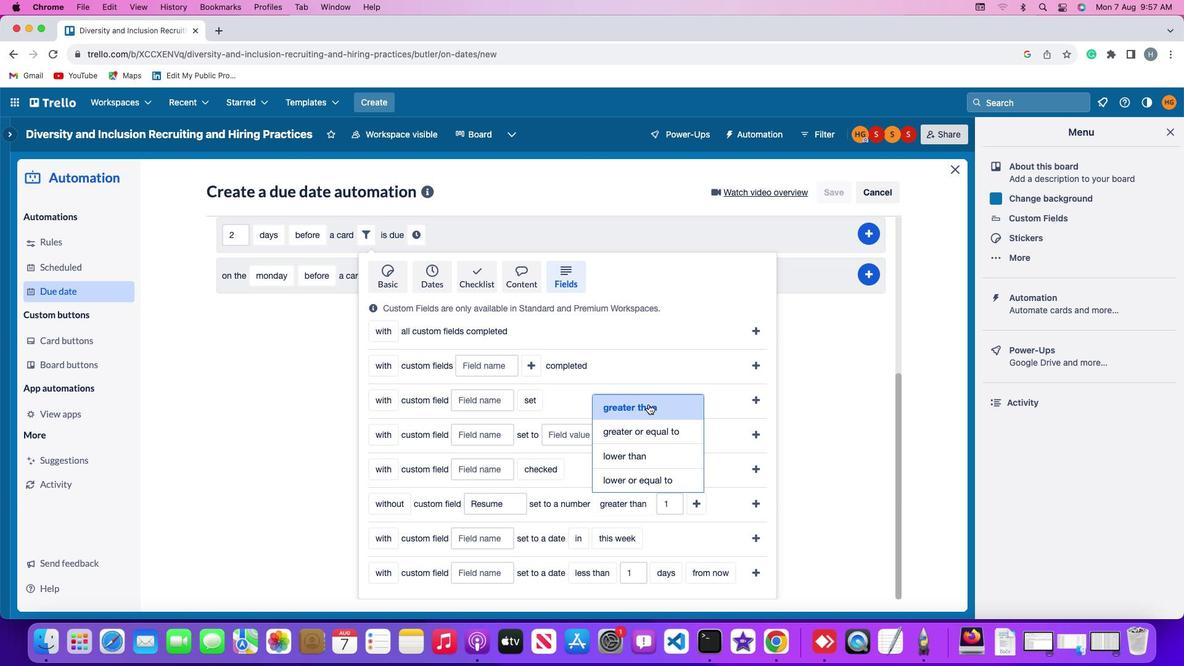 
Action: Mouse moved to (677, 511)
Screenshot: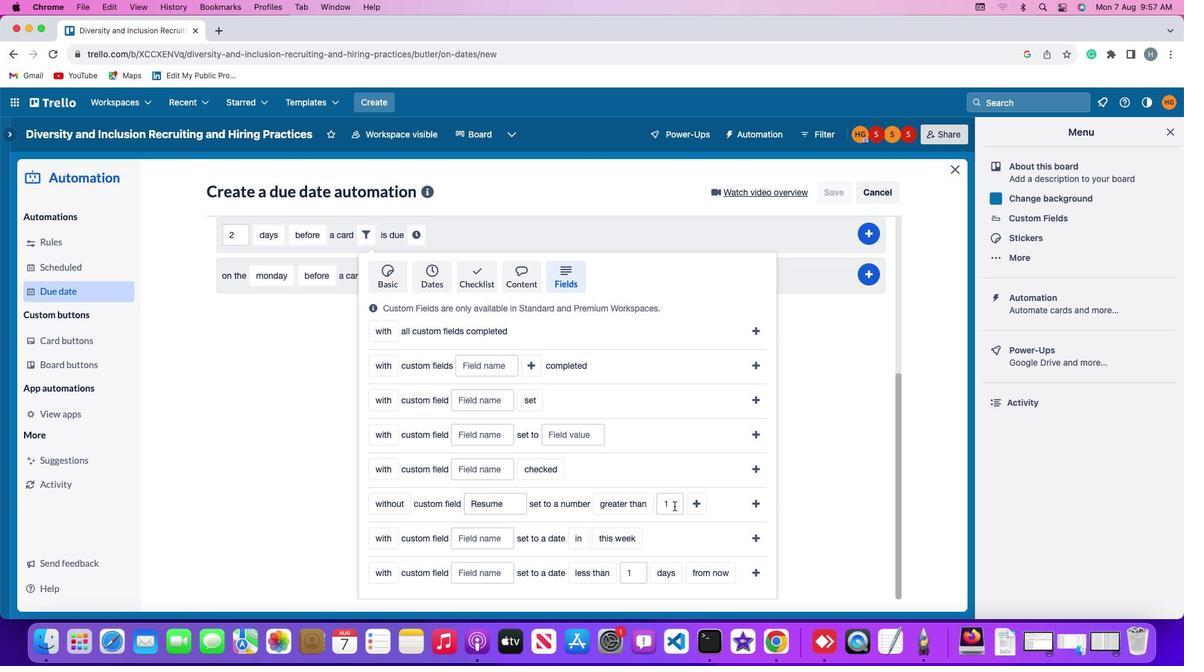 
Action: Mouse pressed left at (677, 511)
Screenshot: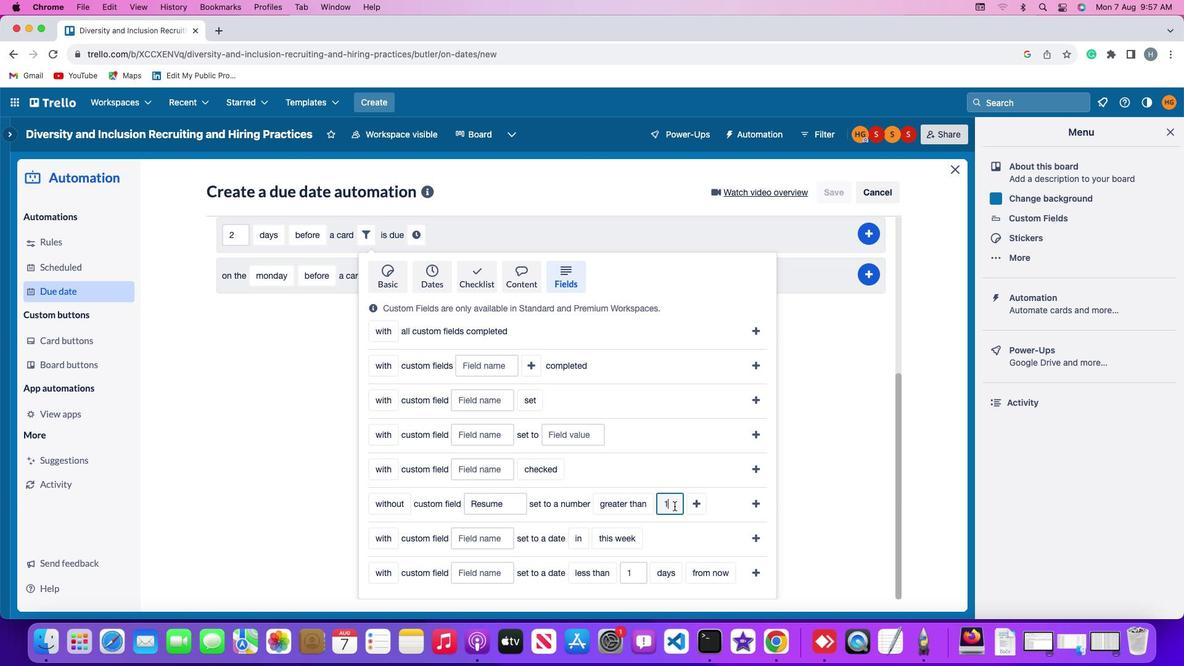 
Action: Mouse moved to (677, 511)
Screenshot: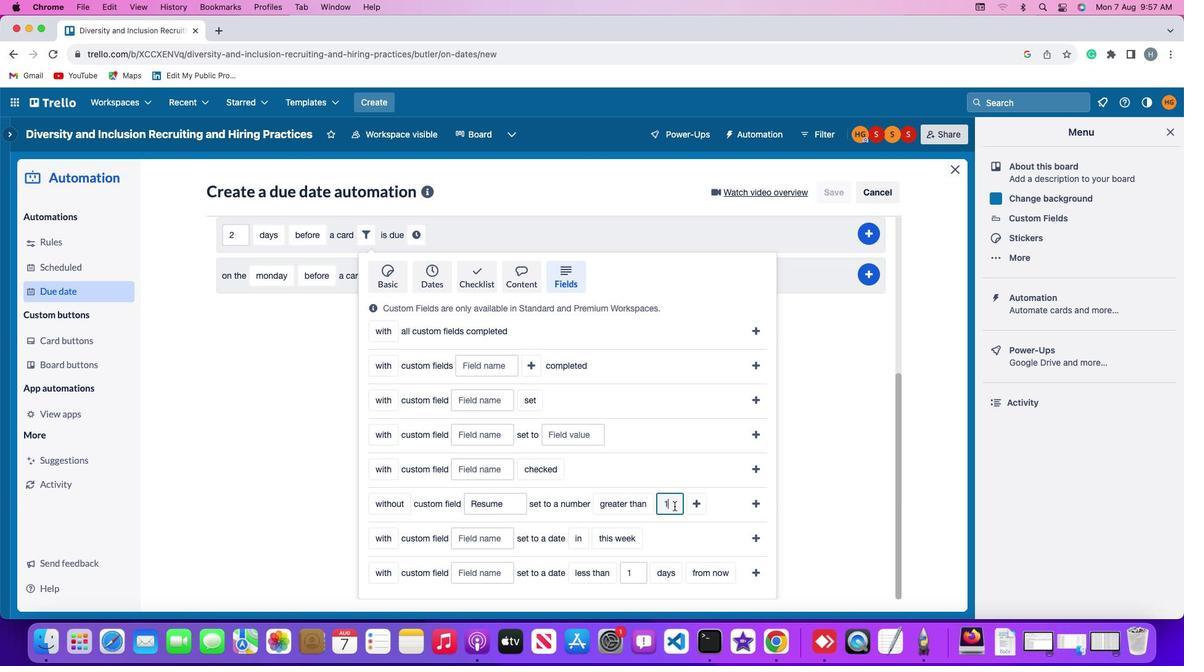 
Action: Key pressed Key.backspace'1'
Screenshot: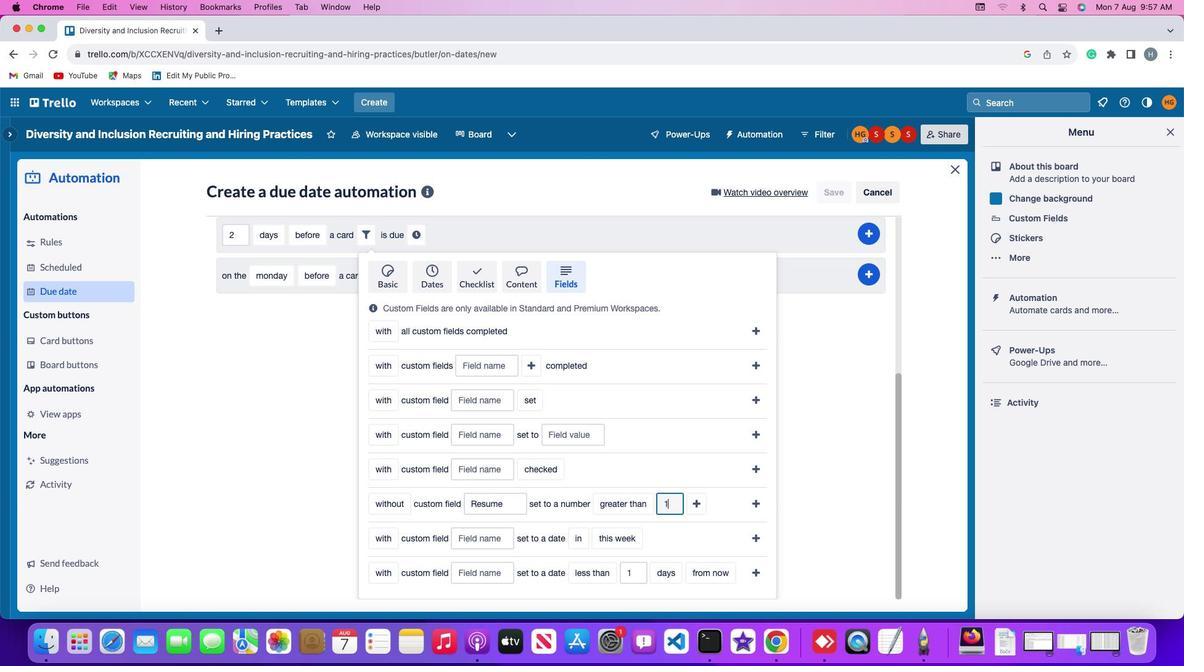 
Action: Mouse moved to (696, 508)
Screenshot: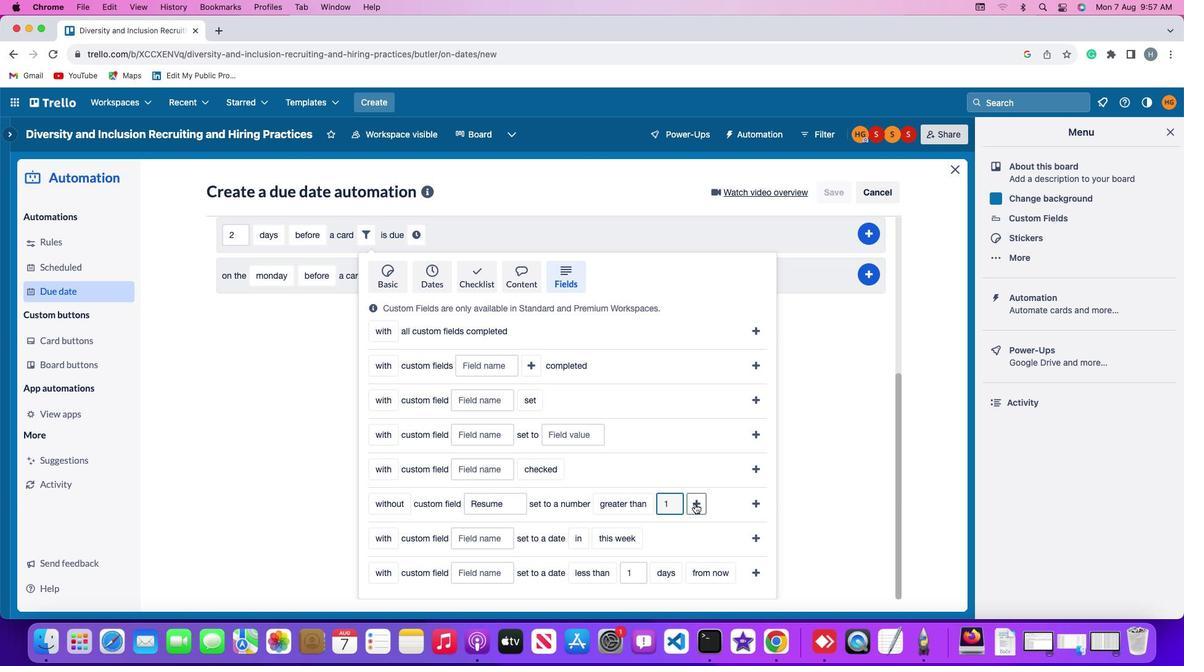 
Action: Mouse pressed left at (696, 508)
Screenshot: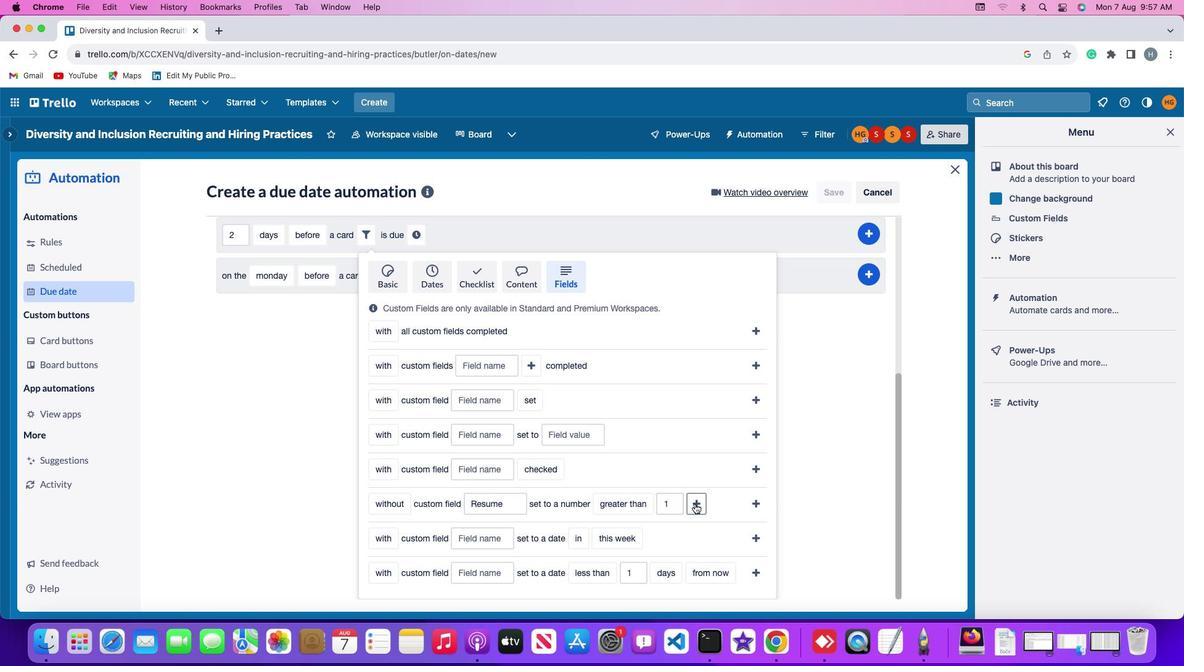 
Action: Mouse moved to (732, 508)
Screenshot: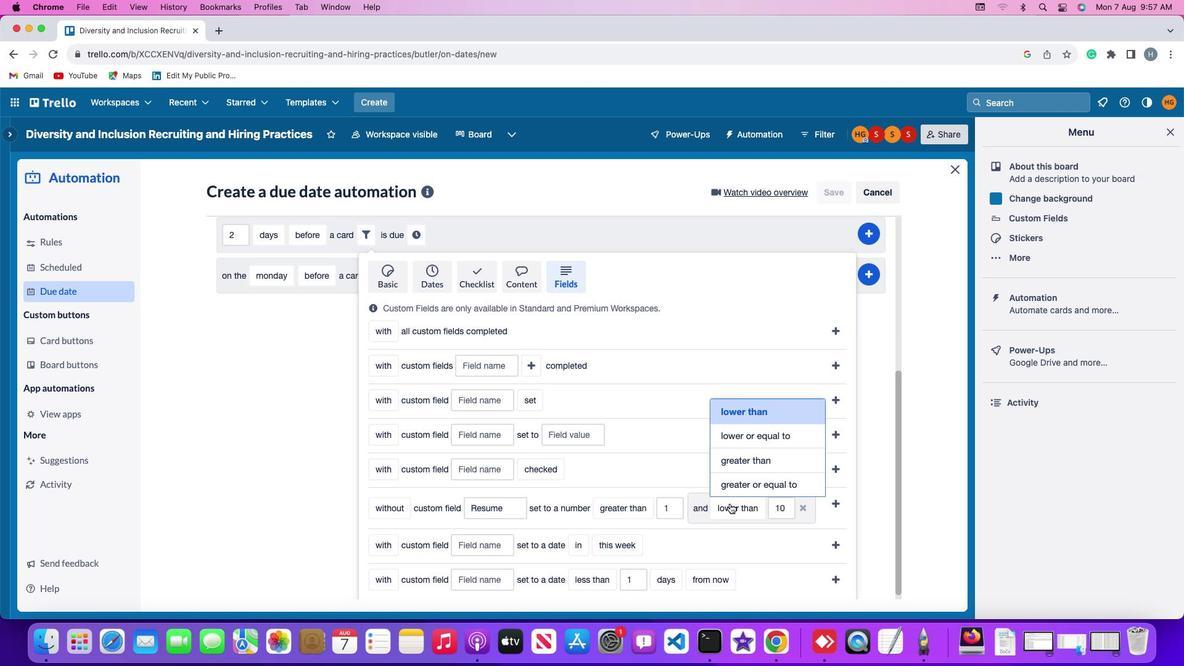 
Action: Mouse pressed left at (732, 508)
Screenshot: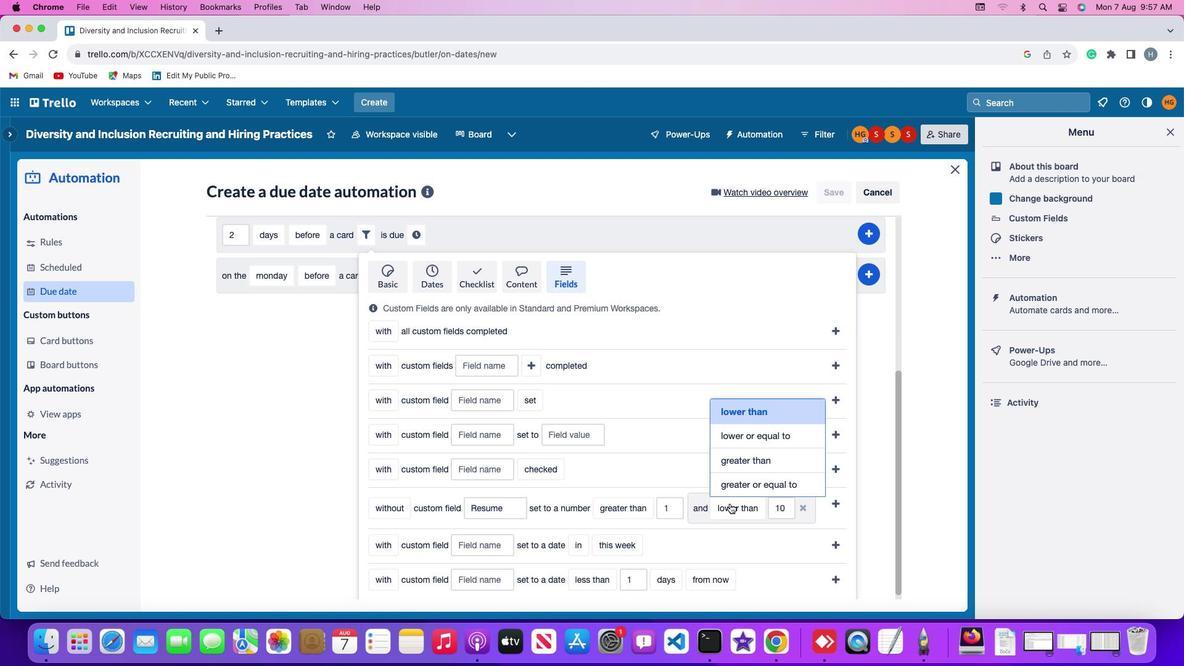 
Action: Mouse moved to (753, 464)
Screenshot: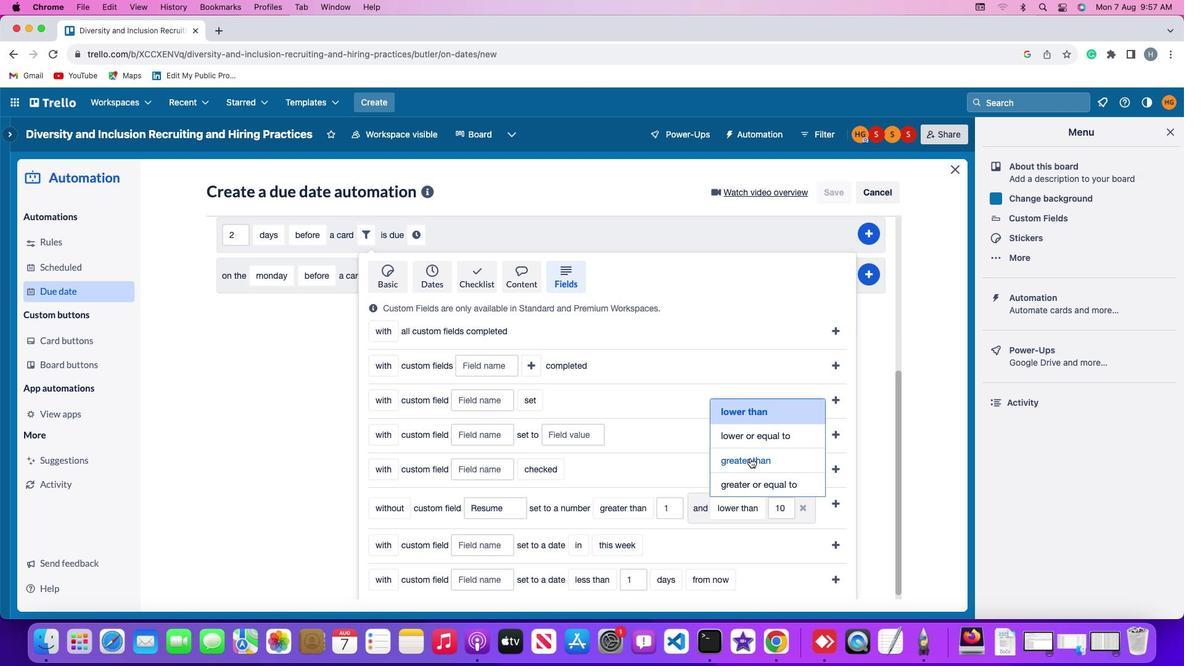 
Action: Mouse pressed left at (753, 464)
Screenshot: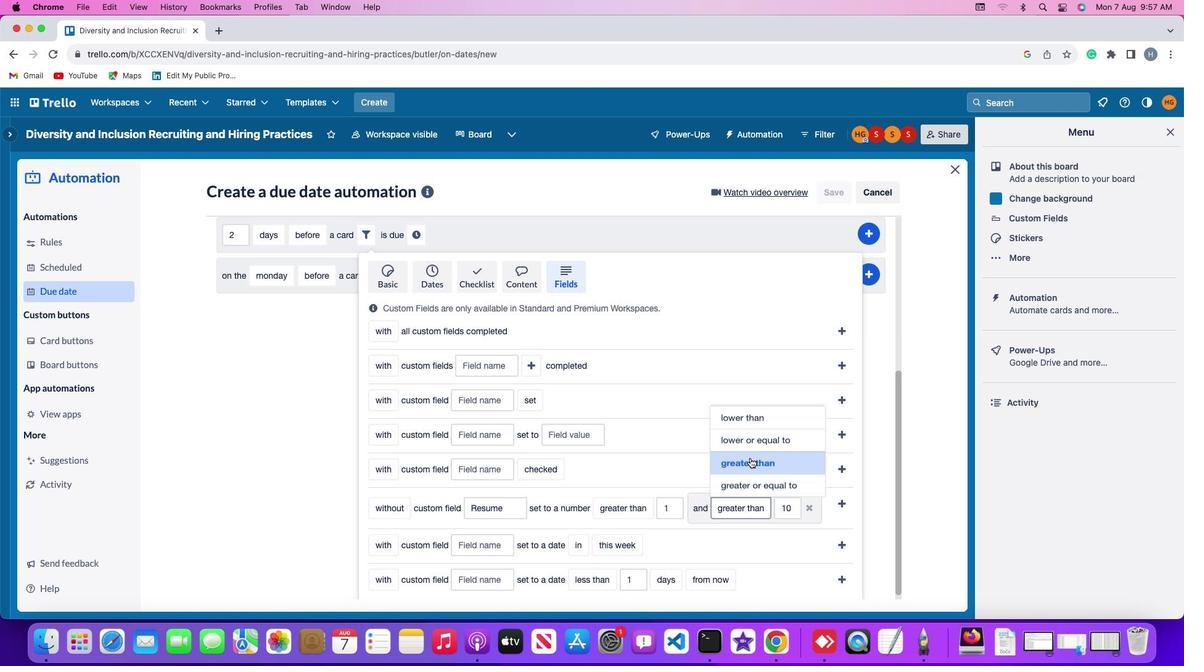 
Action: Mouse moved to (796, 509)
Screenshot: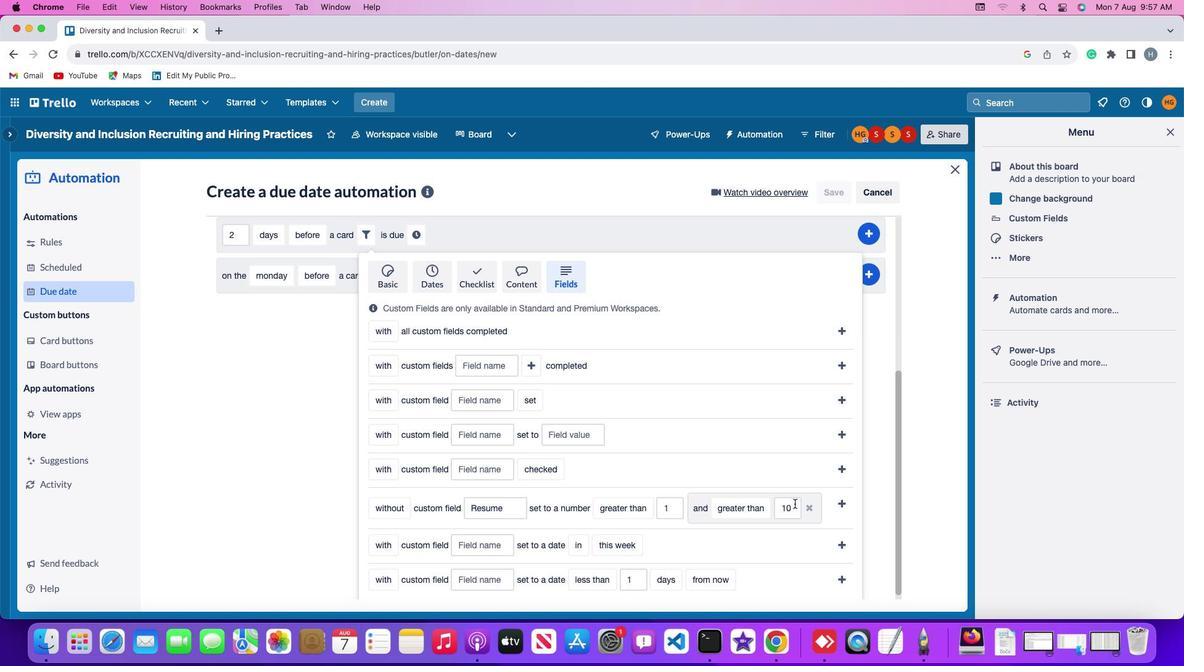 
Action: Mouse pressed left at (796, 509)
Screenshot: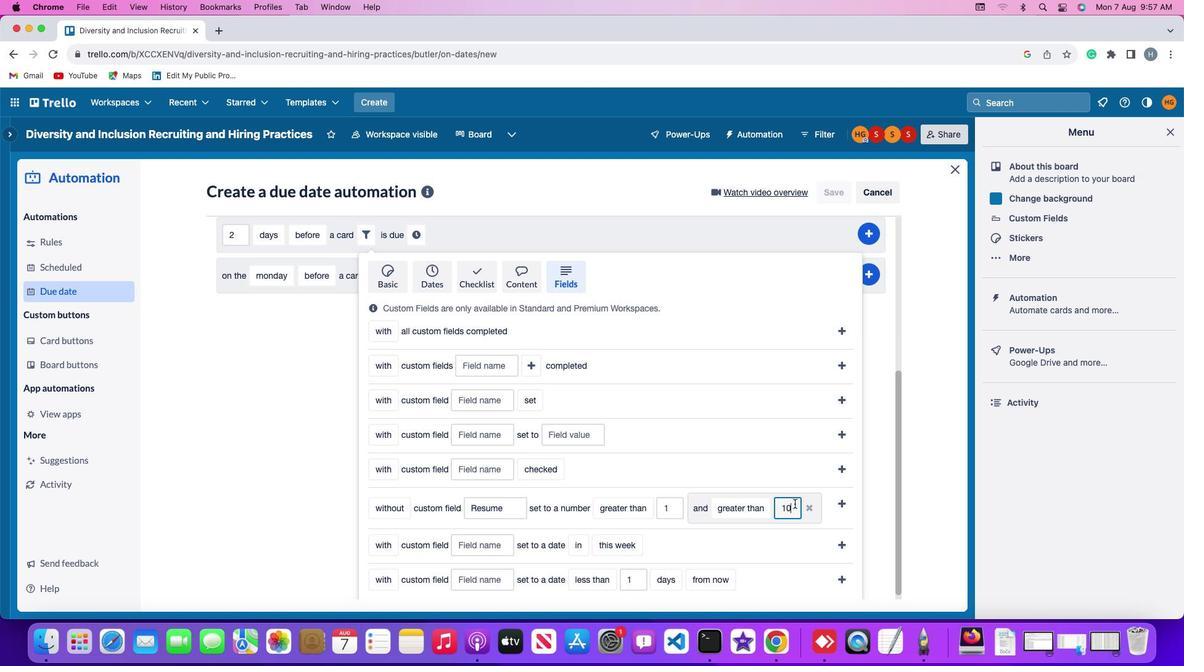 
Action: Key pressed Key.backspaceKey.backspace'1''0'
Screenshot: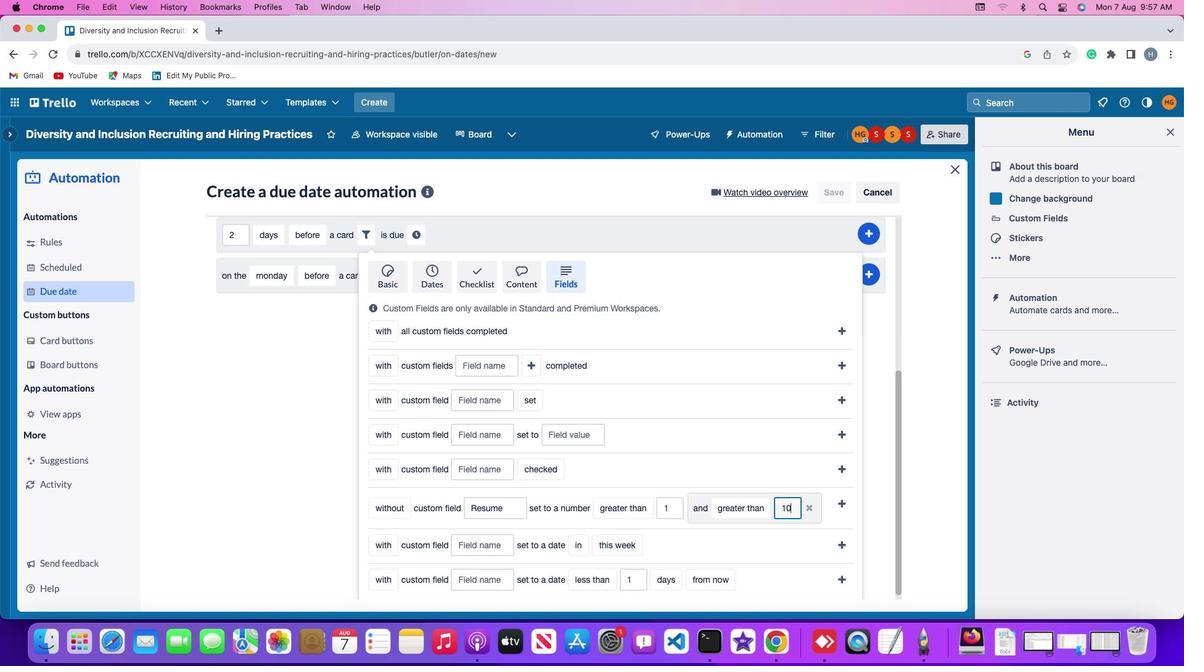 
Action: Mouse moved to (842, 507)
Screenshot: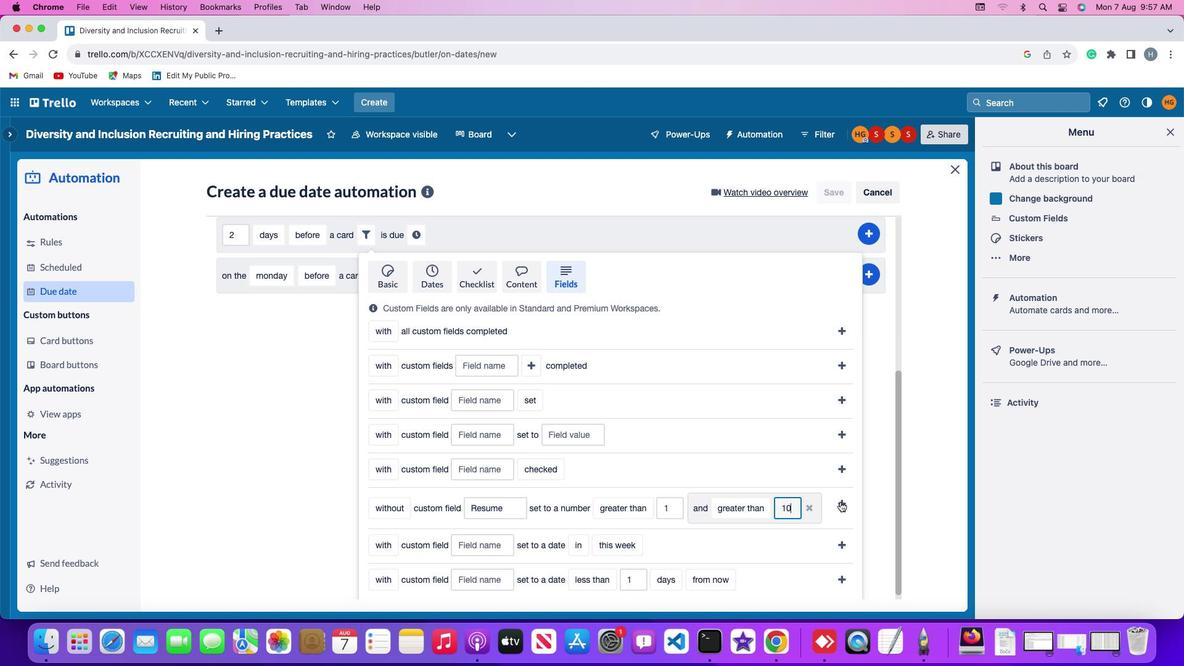
Action: Mouse pressed left at (842, 507)
Screenshot: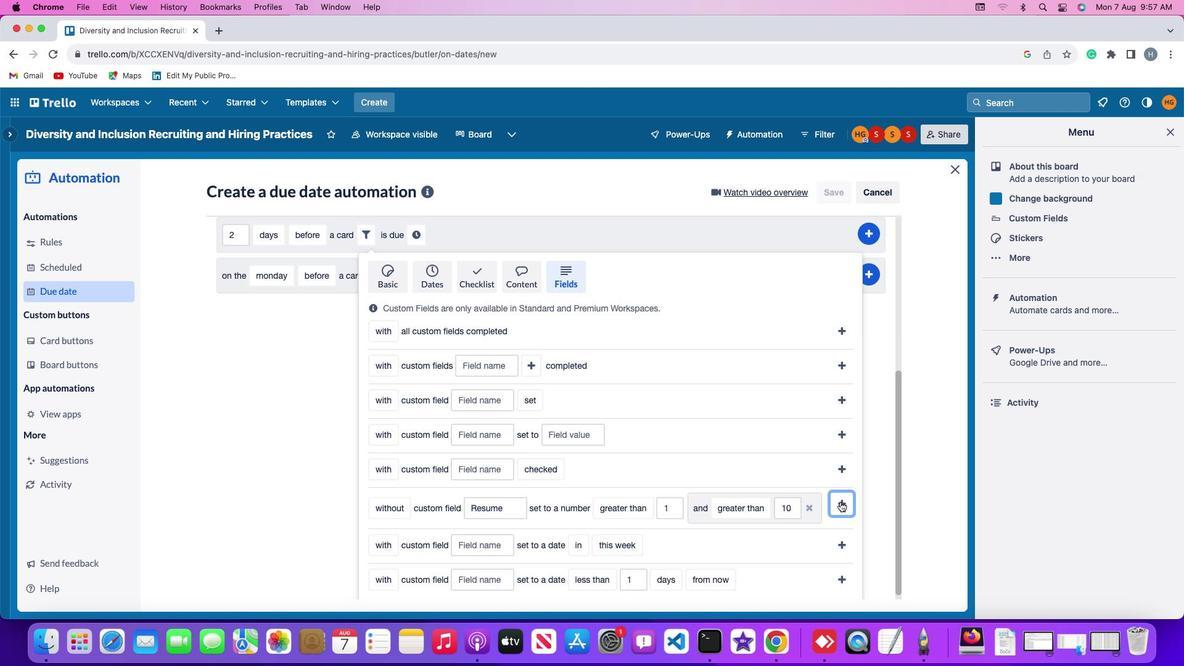 
Action: Mouse moved to (768, 501)
Screenshot: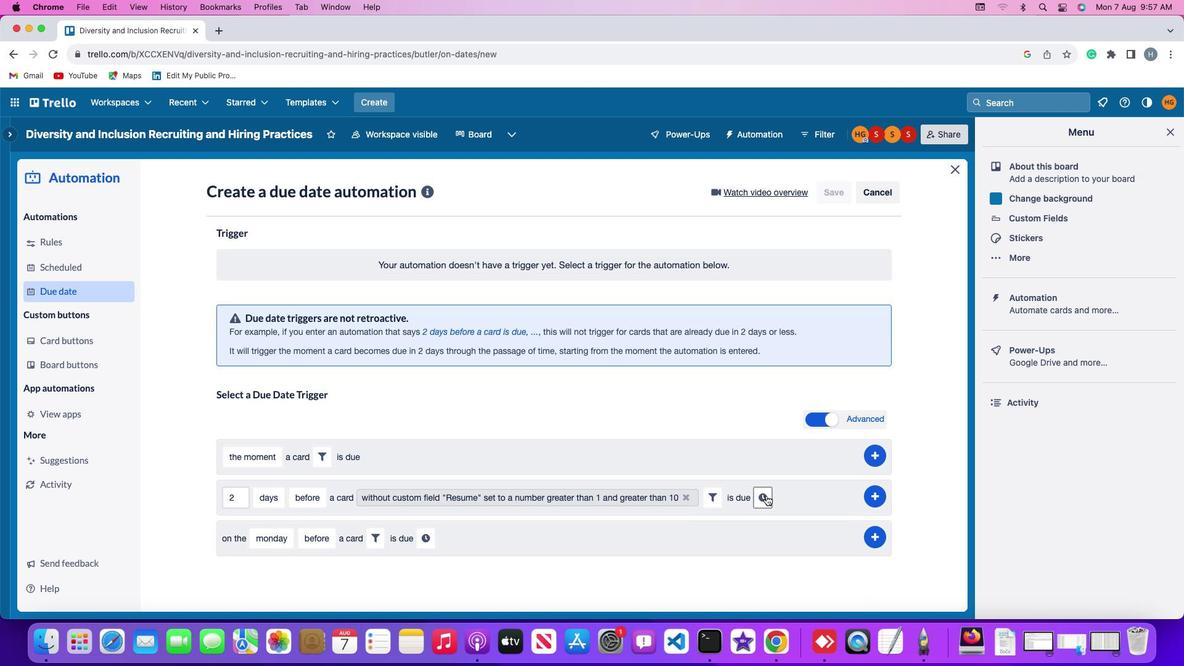 
Action: Mouse pressed left at (768, 501)
Screenshot: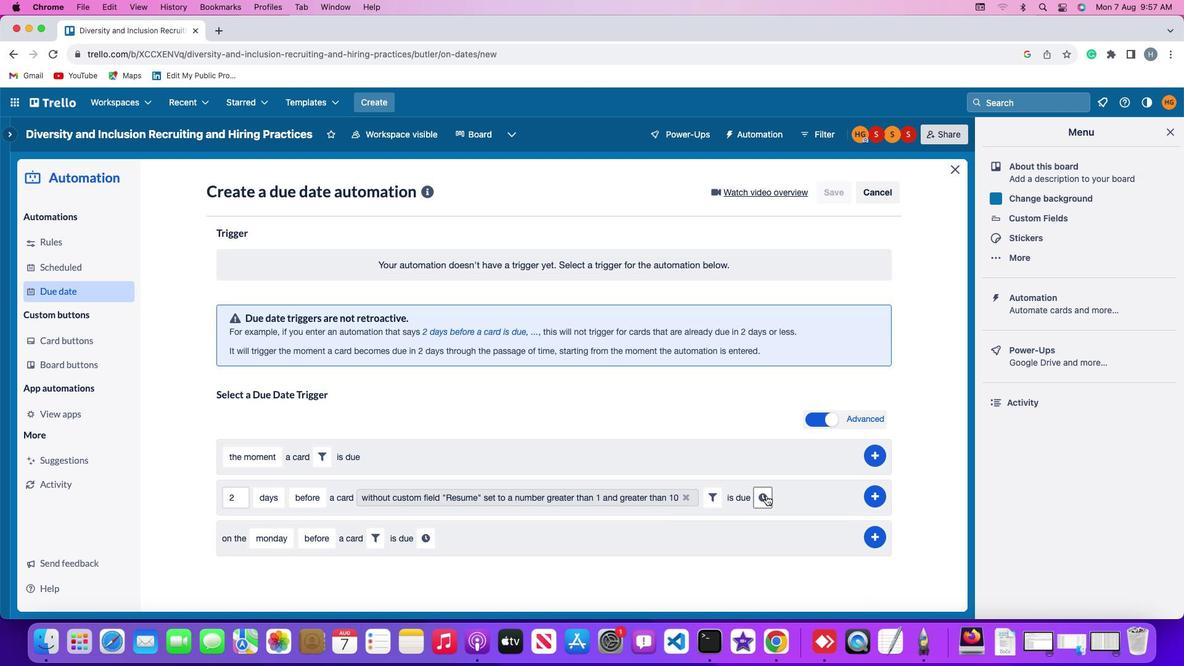 
Action: Mouse moved to (261, 529)
Screenshot: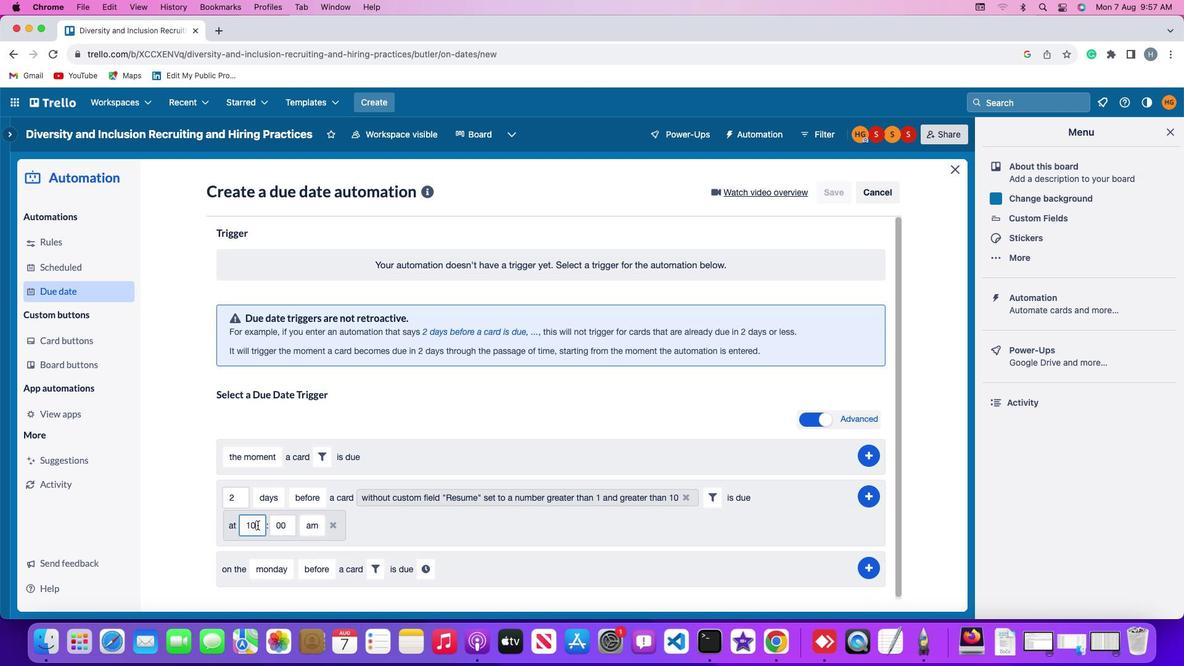 
Action: Mouse pressed left at (261, 529)
Screenshot: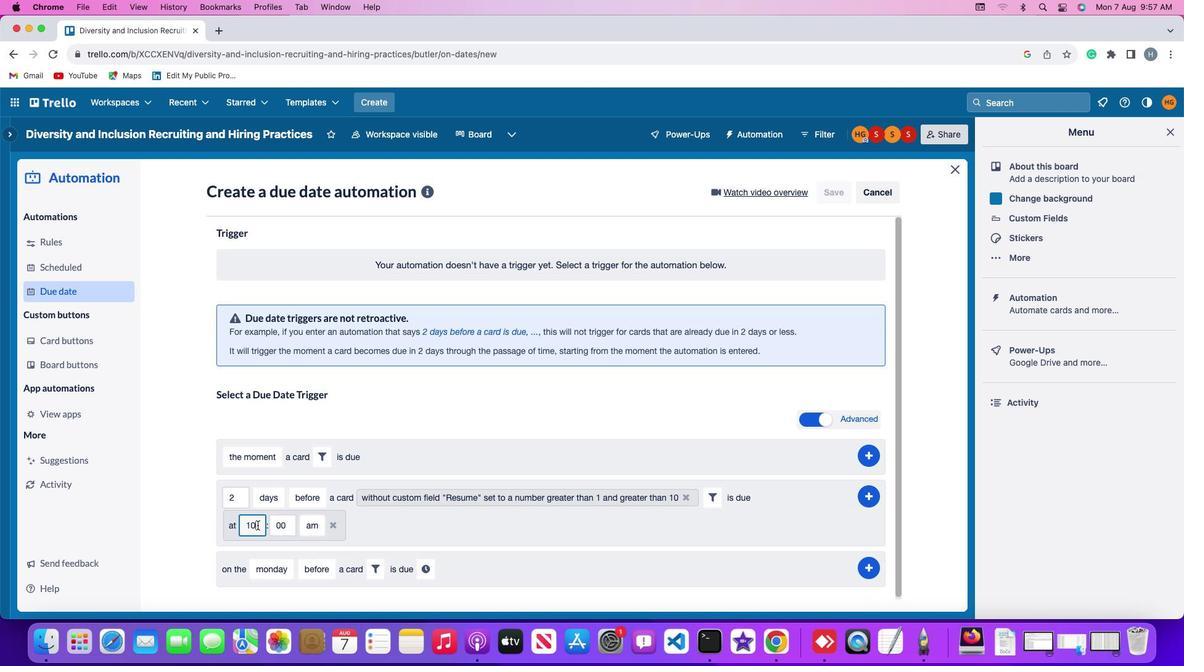 
Action: Key pressed Key.backspace
Screenshot: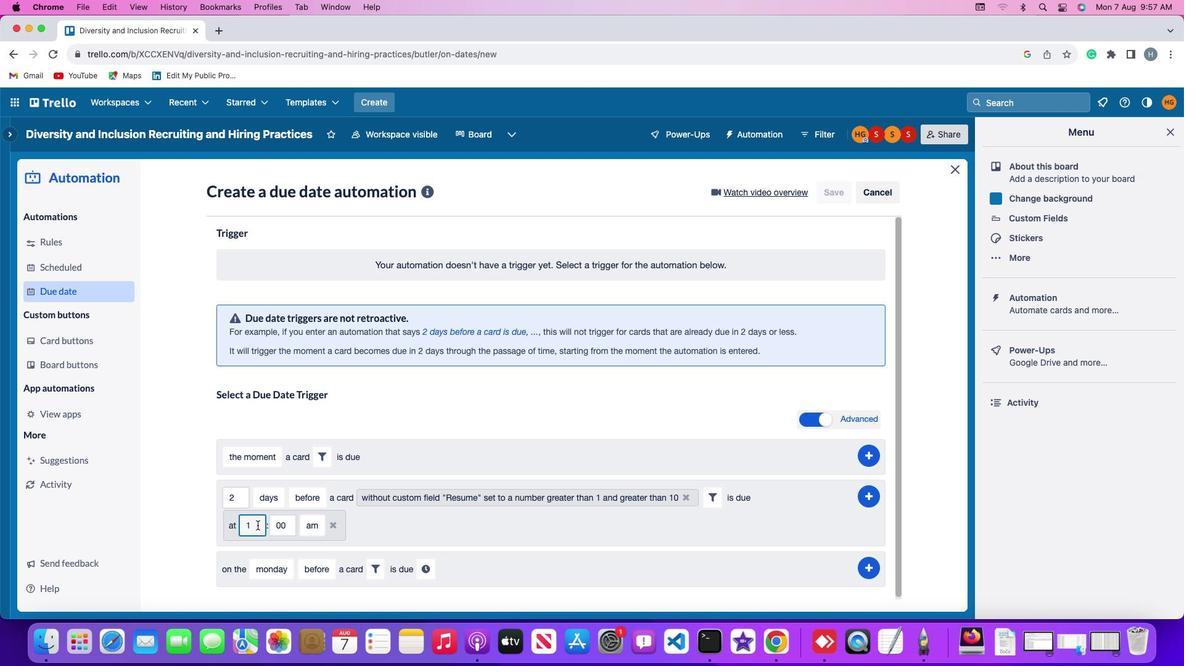 
Action: Mouse moved to (262, 529)
Screenshot: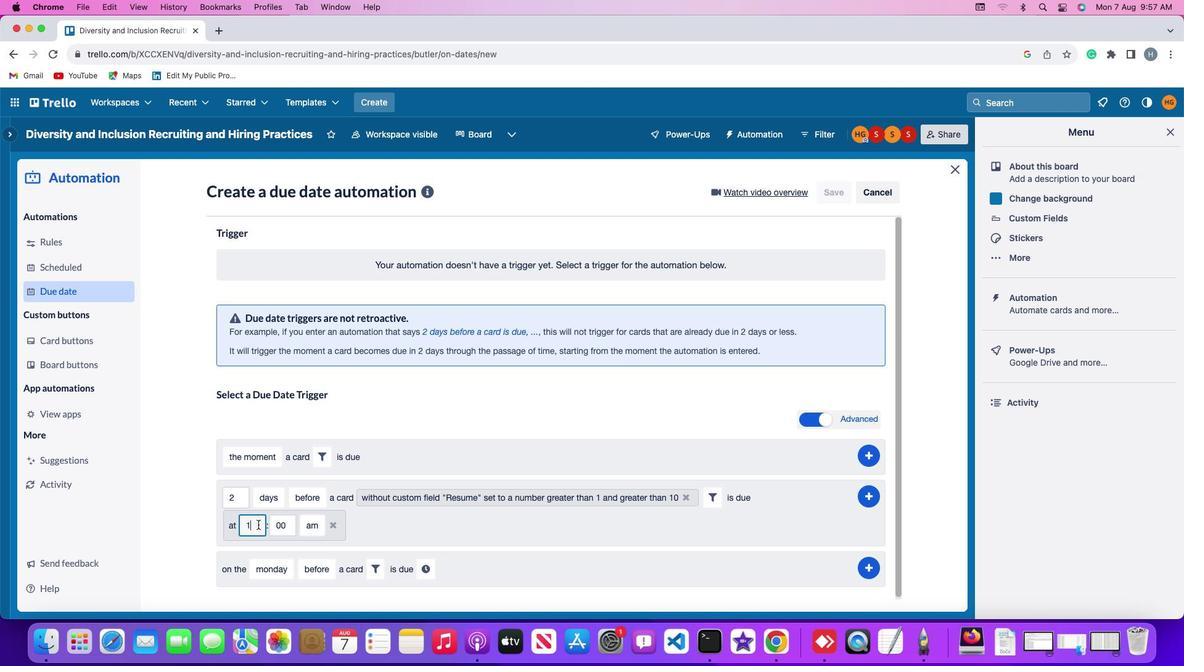 
Action: Key pressed '1'
Screenshot: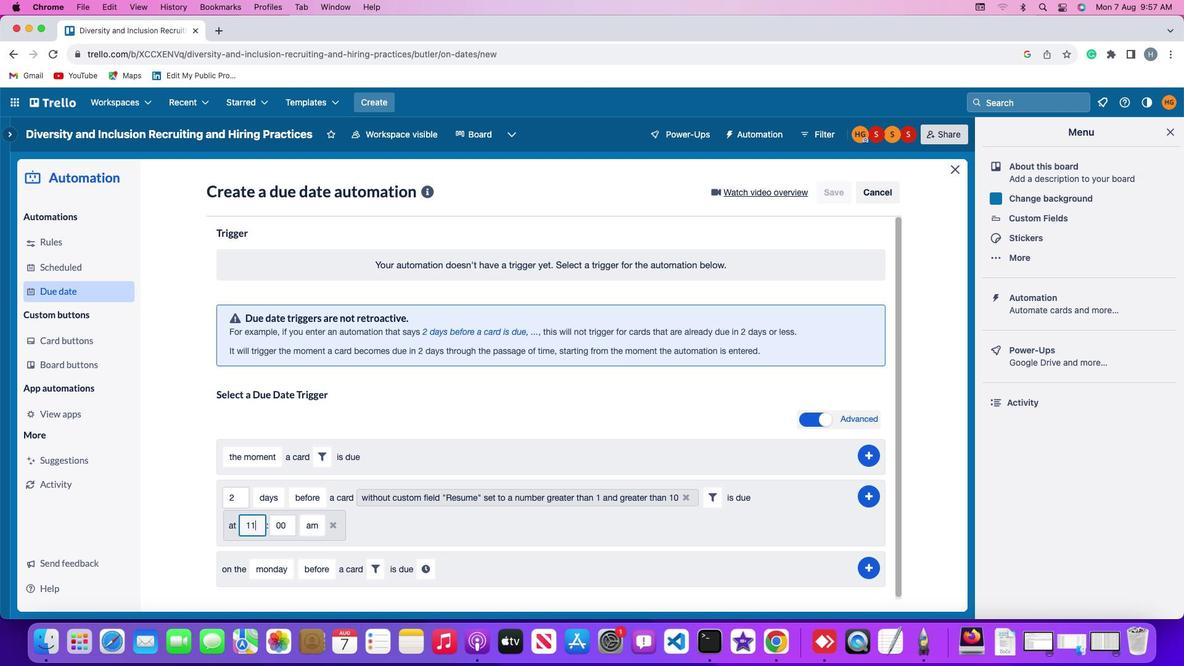 
Action: Mouse moved to (291, 529)
Screenshot: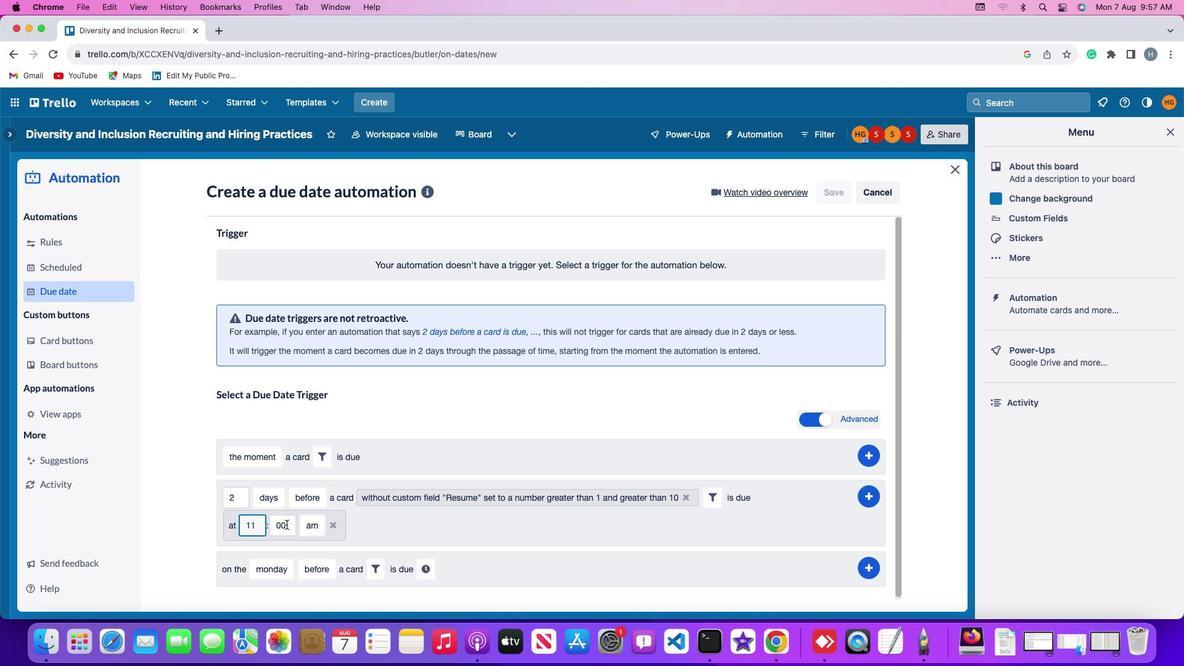
Action: Mouse pressed left at (291, 529)
Screenshot: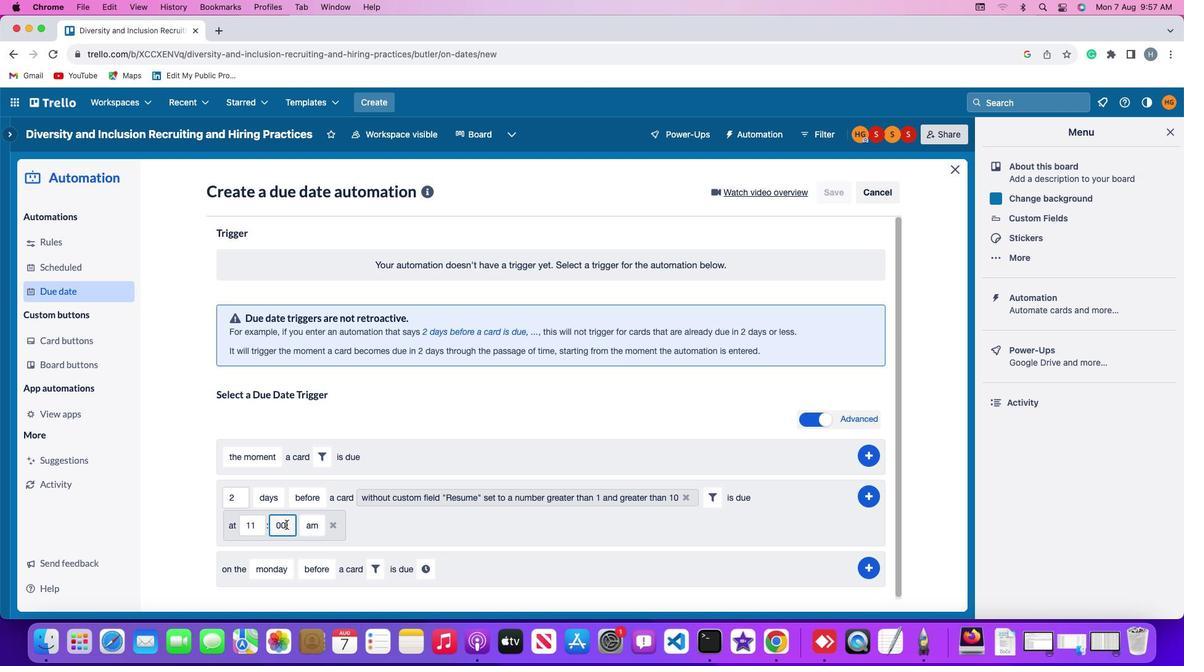 
Action: Key pressed Key.backspace'0'
Screenshot: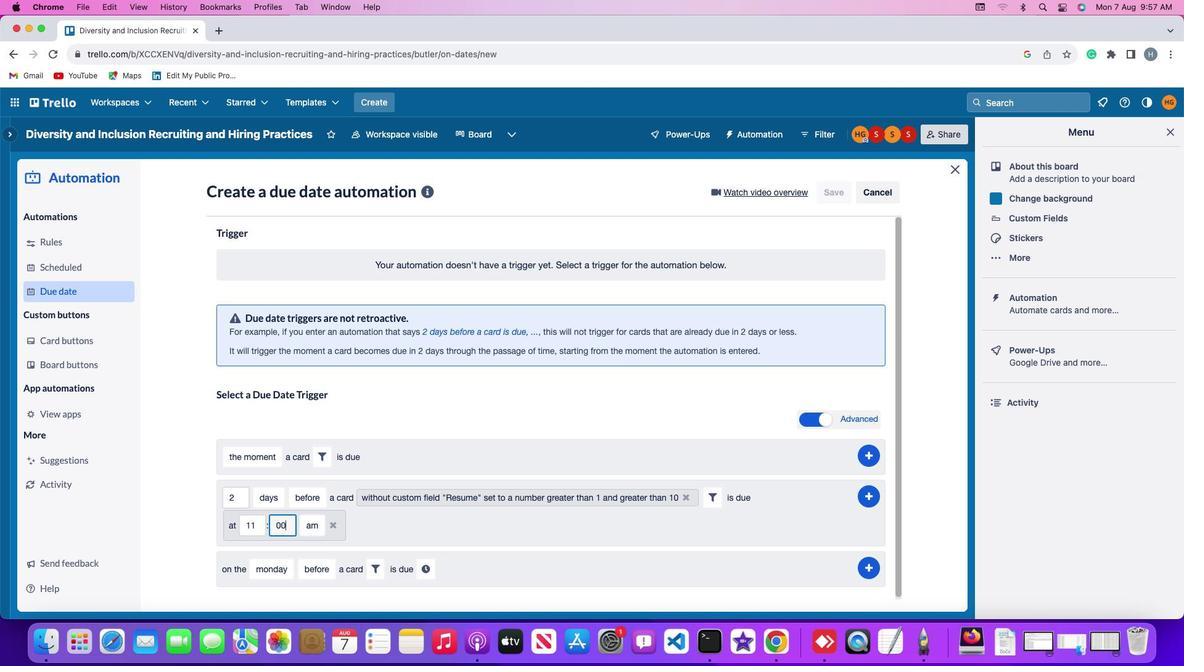 
Action: Mouse moved to (317, 529)
Screenshot: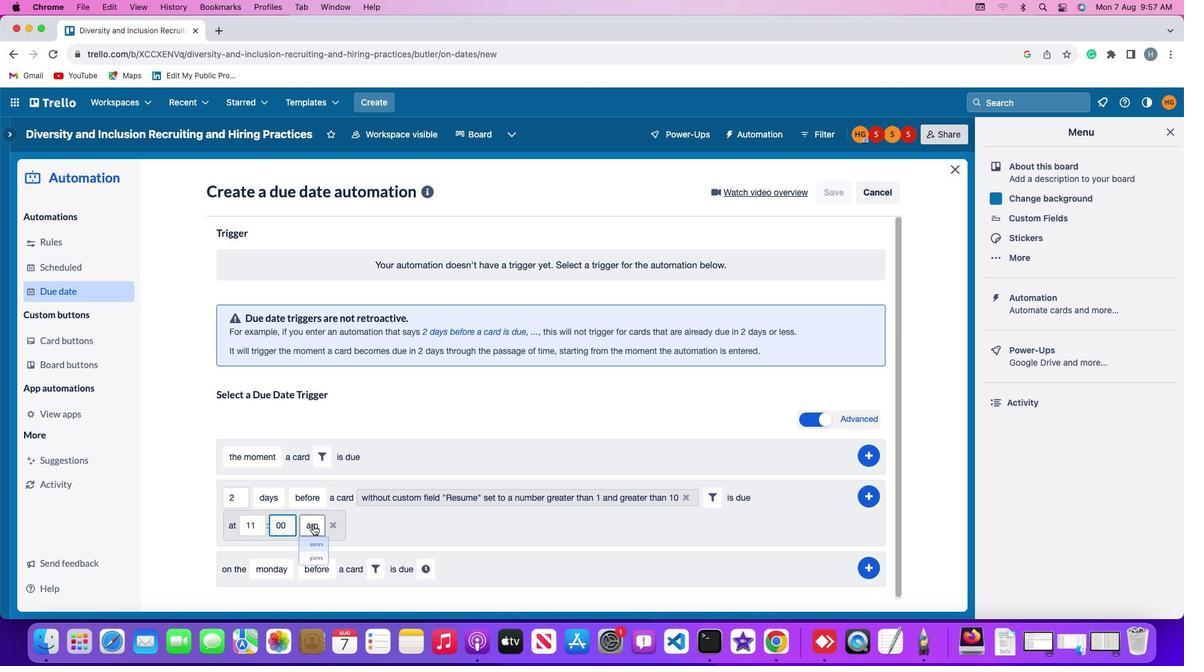 
Action: Mouse pressed left at (317, 529)
Screenshot: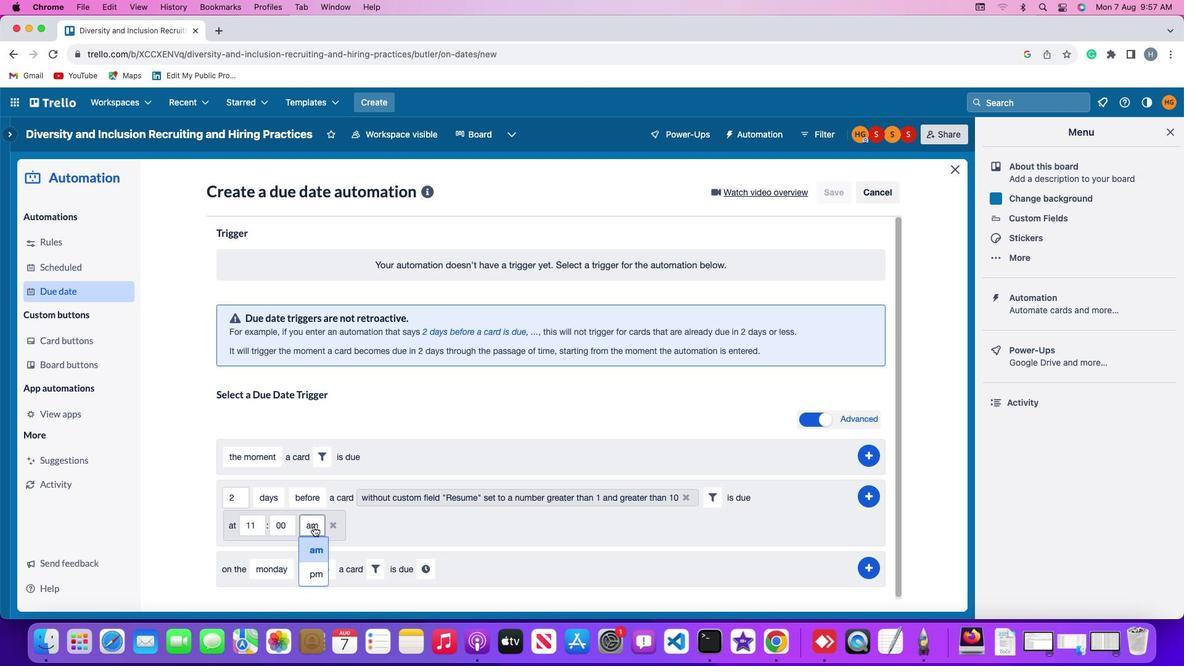
Action: Mouse moved to (321, 550)
Screenshot: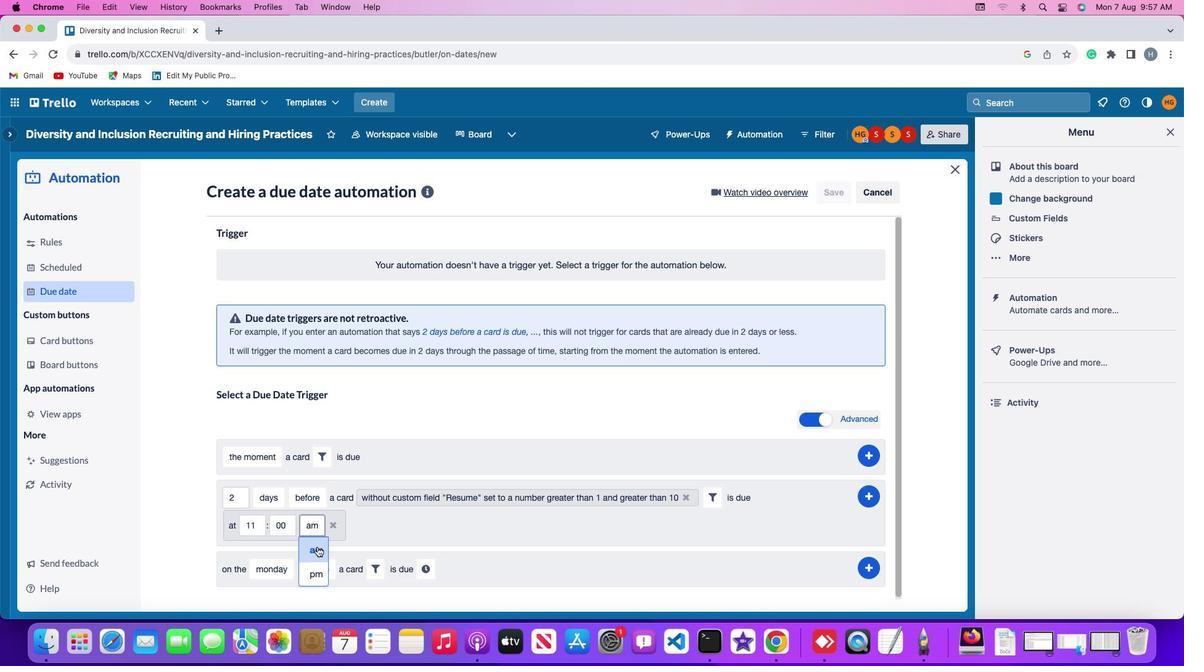 
Action: Mouse pressed left at (321, 550)
Screenshot: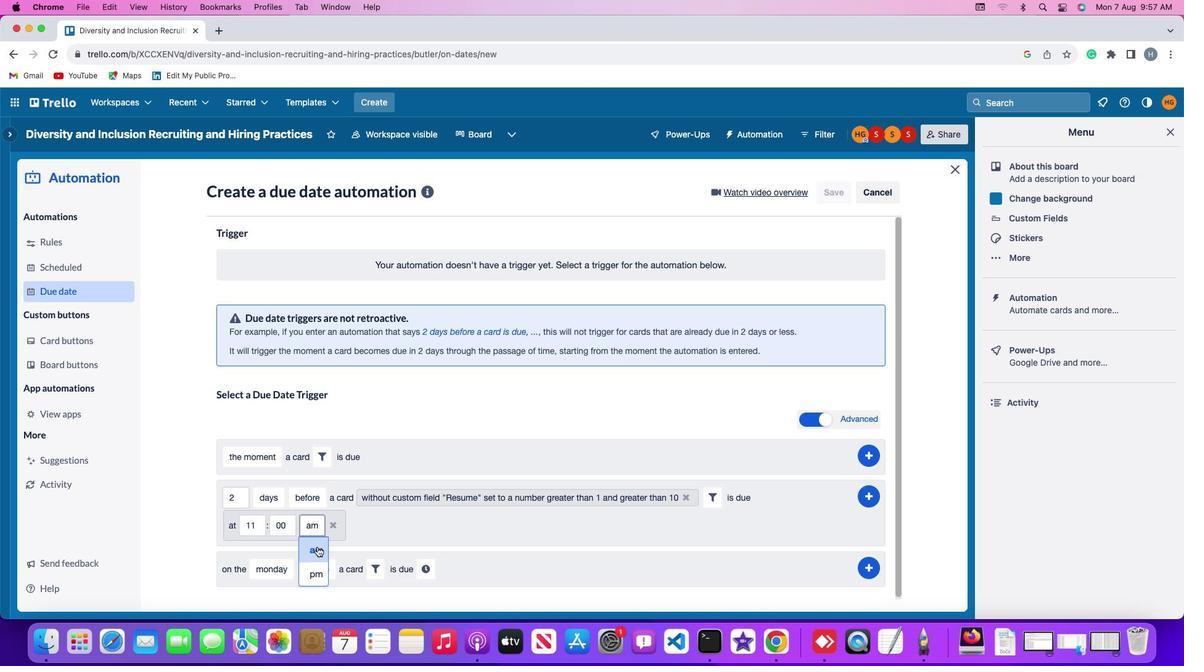 
Action: Mouse moved to (870, 499)
Screenshot: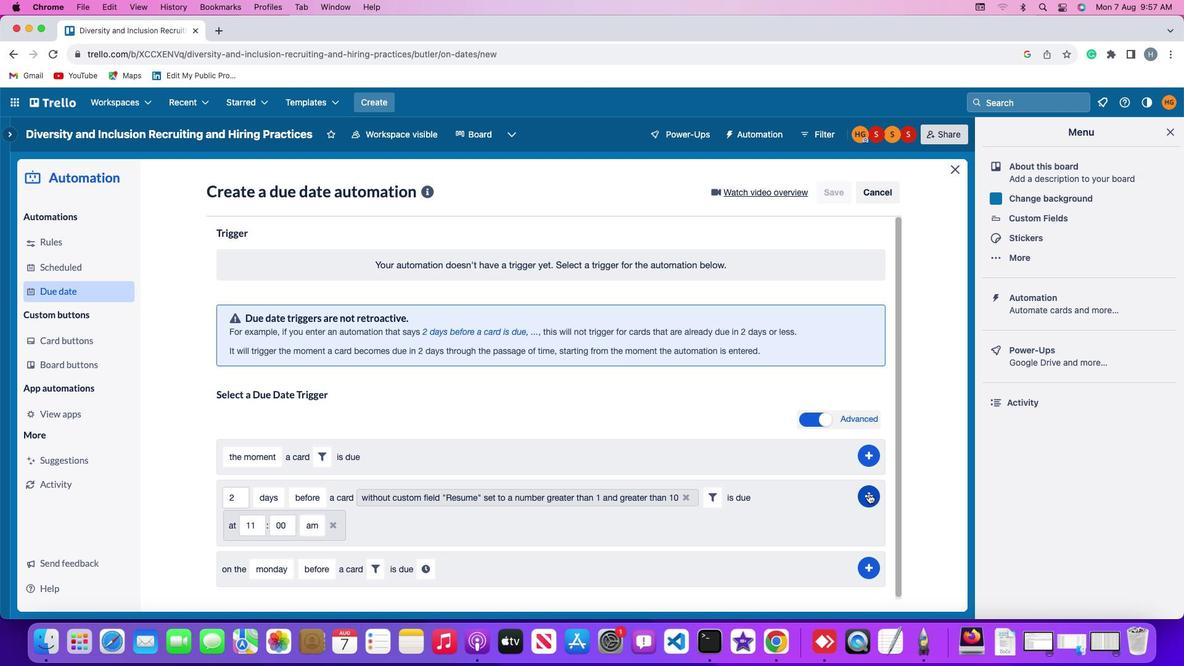 
Action: Mouse pressed left at (870, 499)
Screenshot: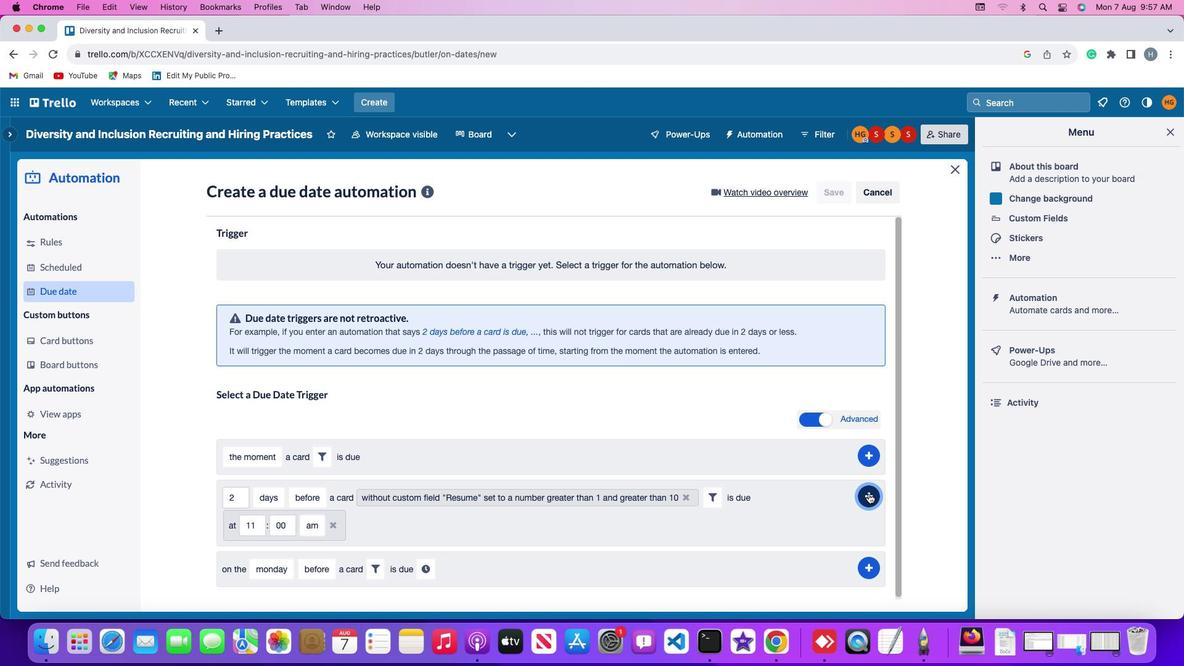 
Action: Mouse moved to (935, 415)
Screenshot: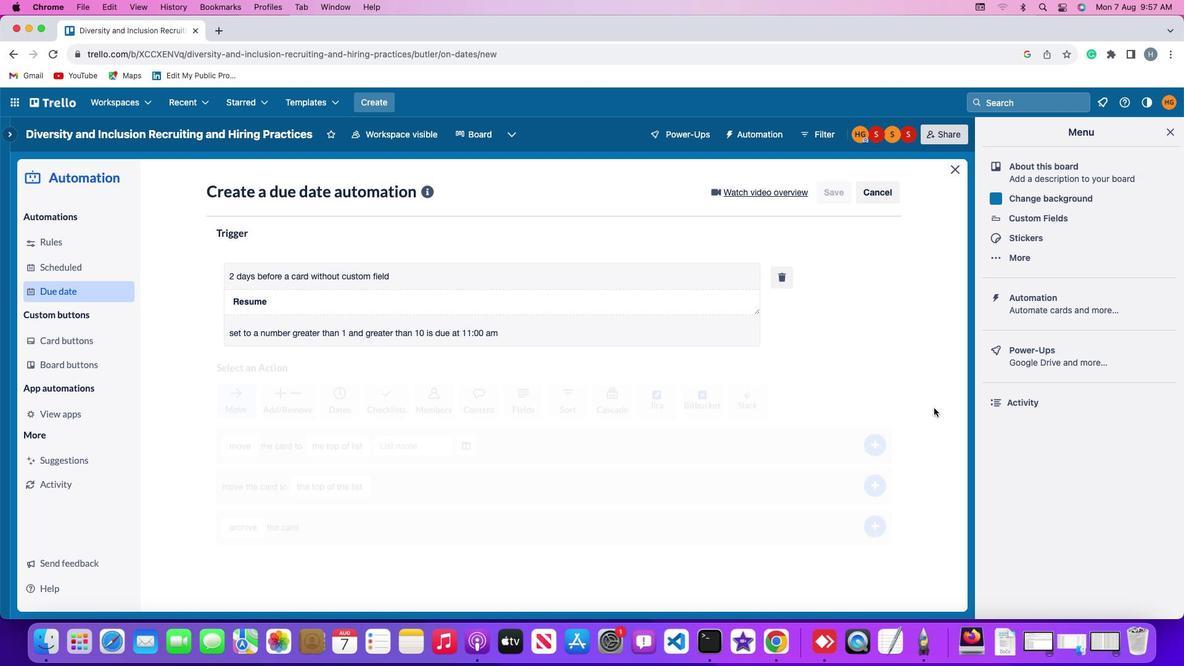
